 Task: Font style For heading Use Calibri Light with dark cyan 1 colour & Underline. font size for heading '20 Pt. 'Change the font style of data to Bookman old styleand font size to  16 Pt. Change the alignment of both headline & data to  Align center. In the sheet  analysisQuarterlySales_Report_2022
Action: Mouse moved to (103, 113)
Screenshot: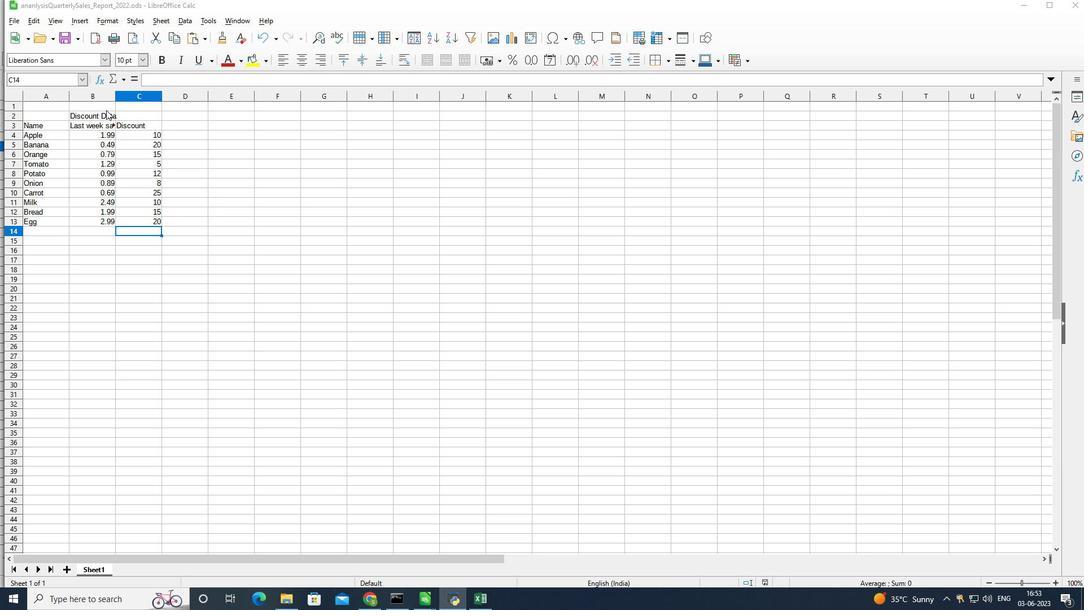 
Action: Mouse pressed left at (103, 113)
Screenshot: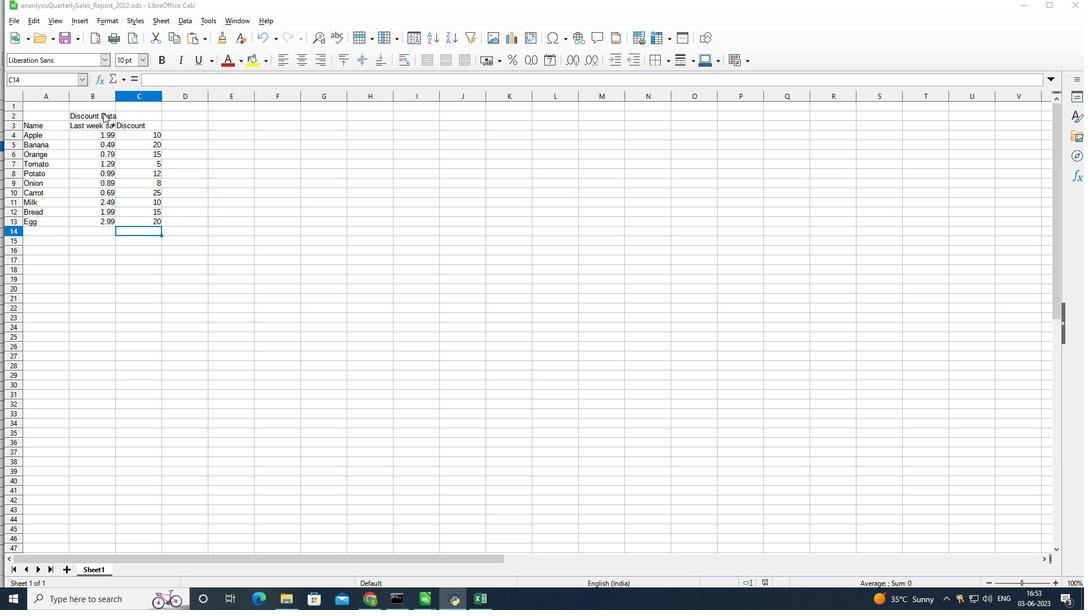 
Action: Mouse pressed left at (103, 113)
Screenshot: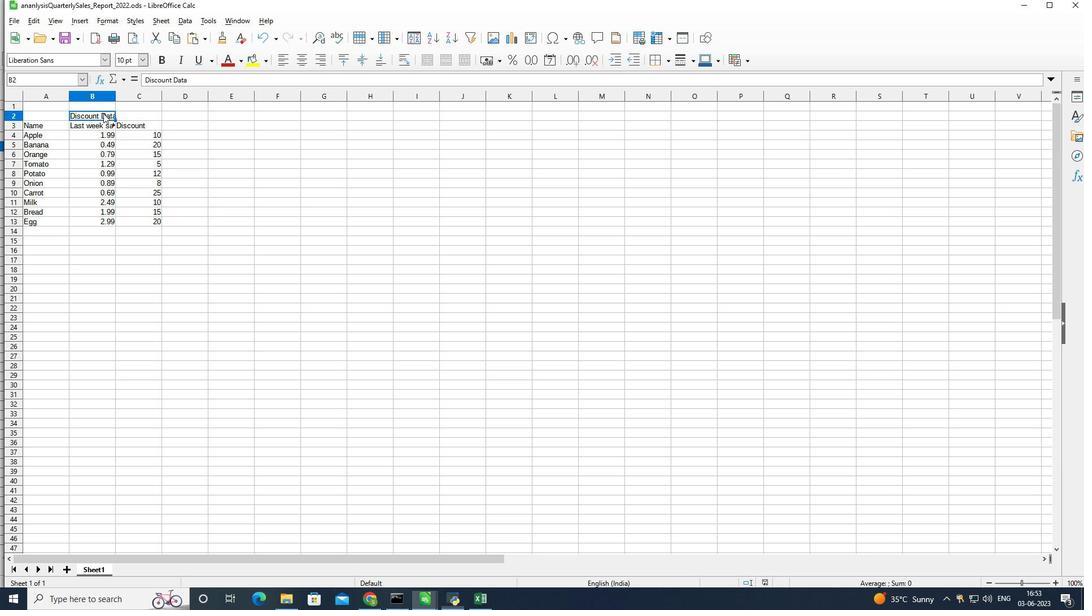 
Action: Mouse moved to (103, 114)
Screenshot: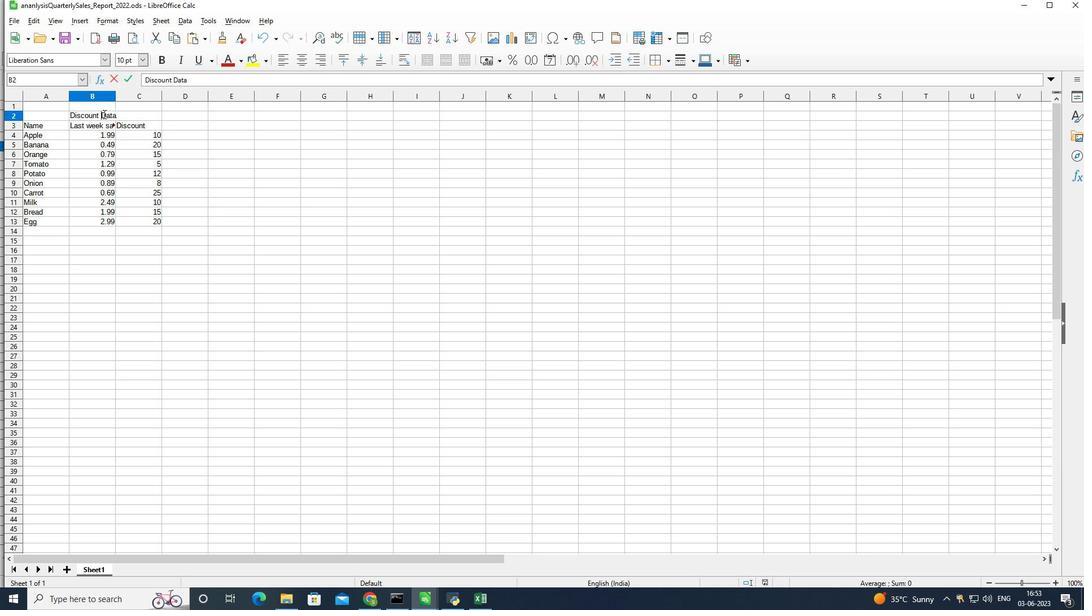 
Action: Mouse pressed left at (103, 114)
Screenshot: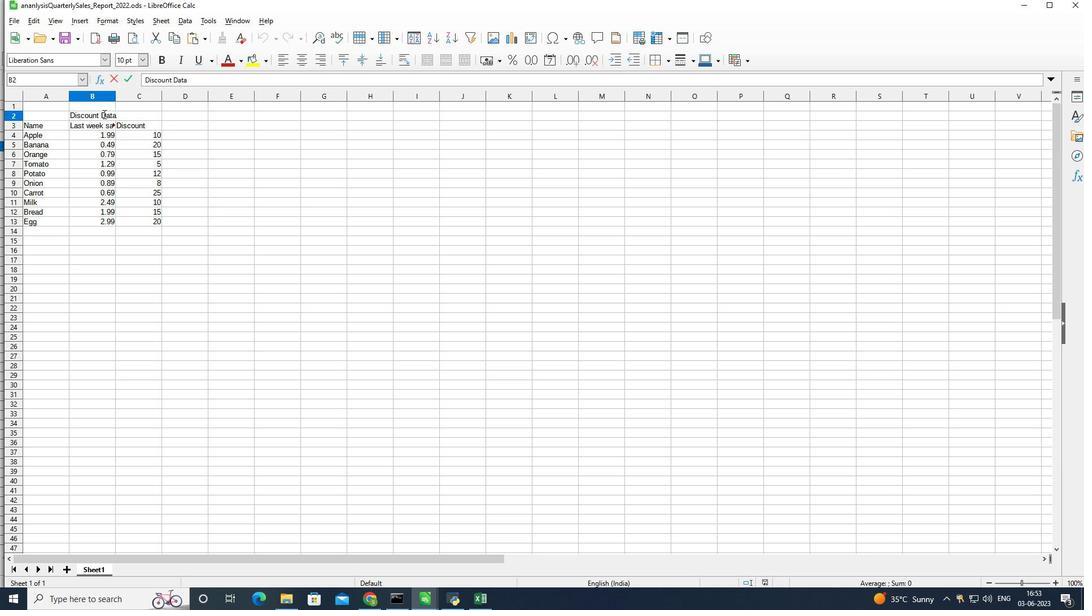 
Action: Mouse moved to (102, 115)
Screenshot: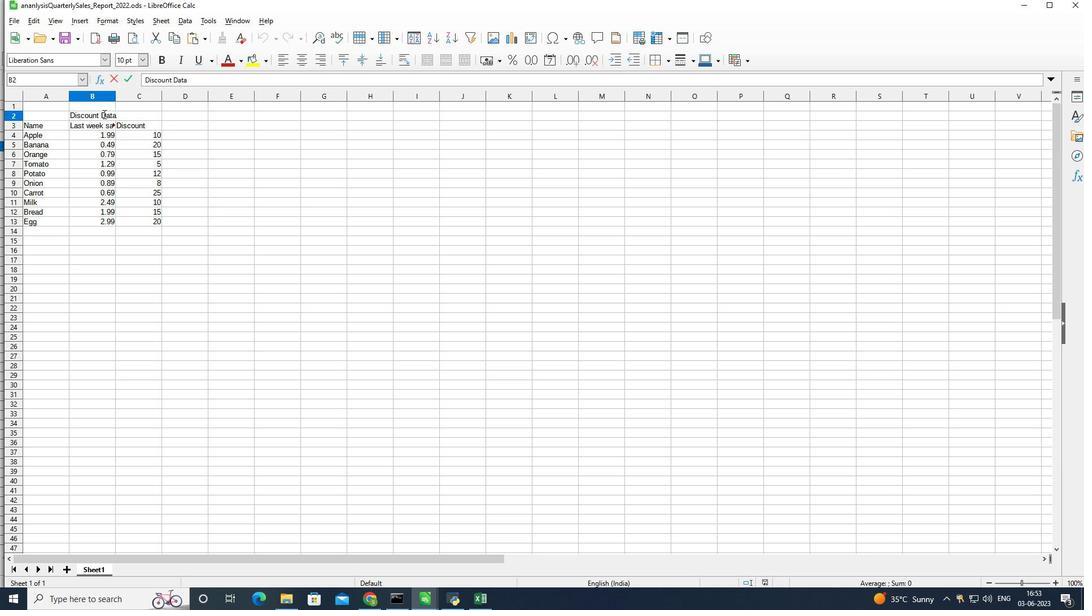 
Action: Mouse pressed left at (102, 115)
Screenshot: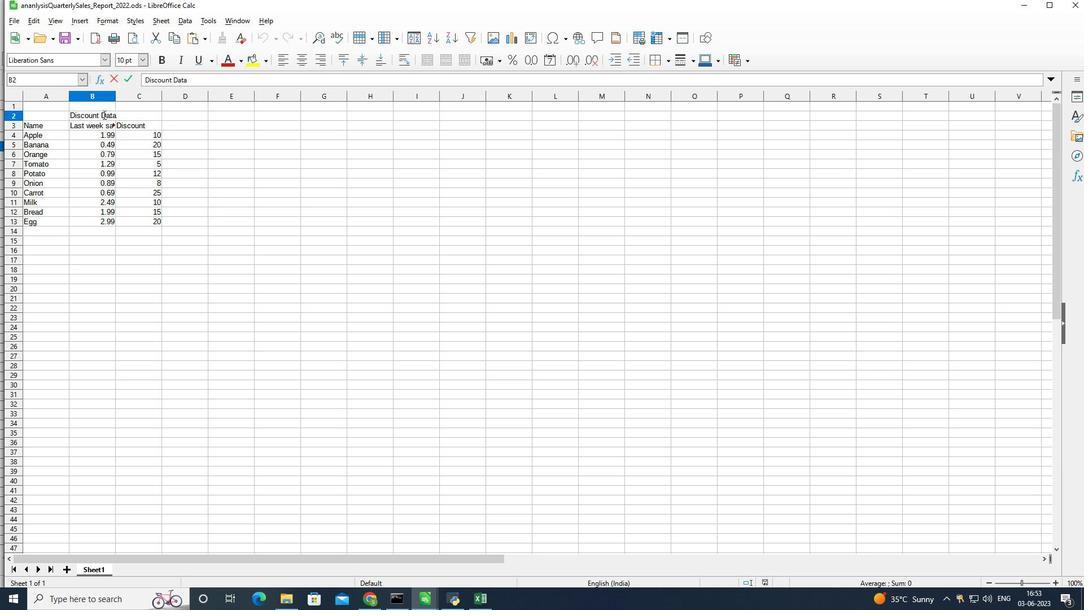 
Action: Mouse pressed left at (102, 115)
Screenshot: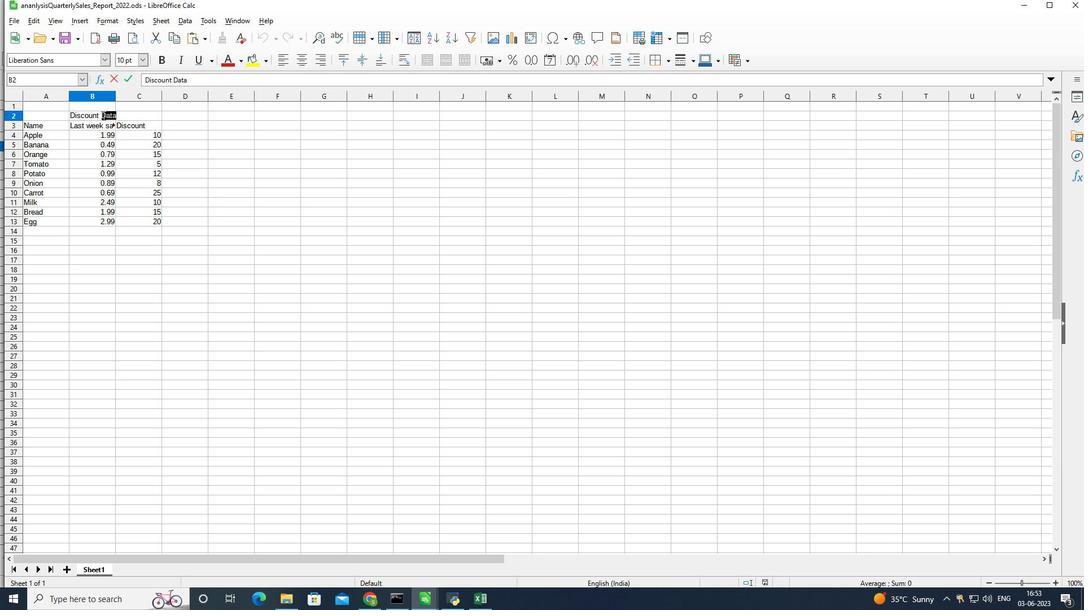 
Action: Mouse moved to (74, 57)
Screenshot: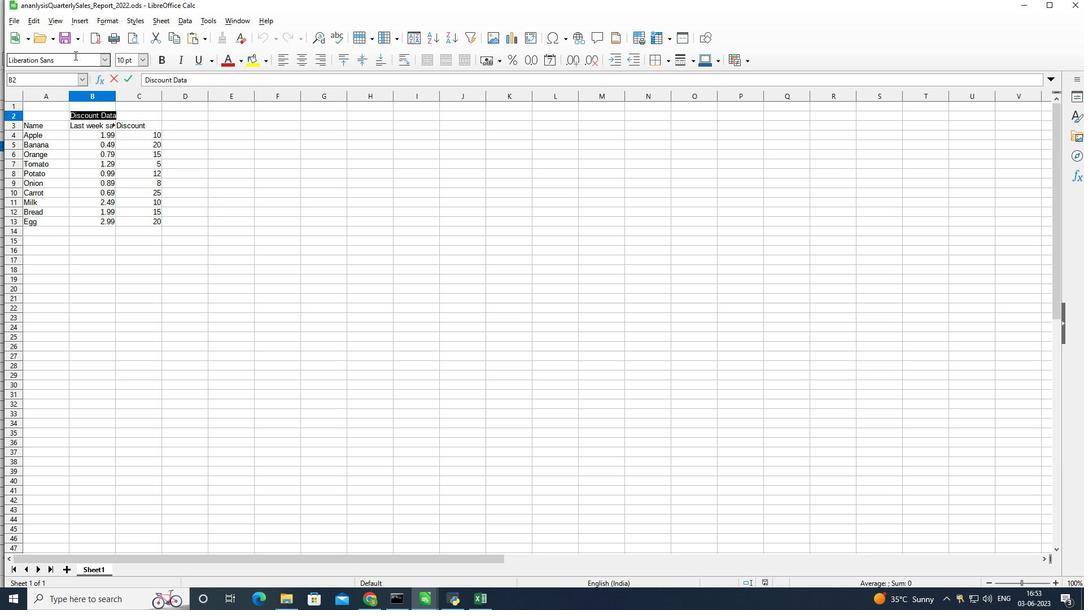 
Action: Mouse pressed left at (74, 57)
Screenshot: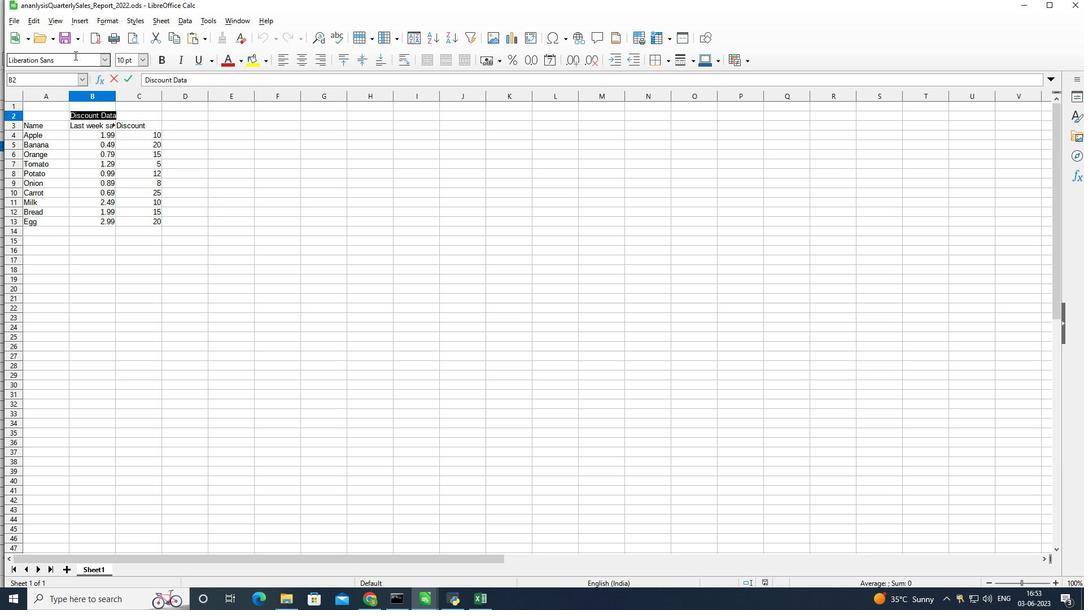 
Action: Mouse moved to (75, 63)
Screenshot: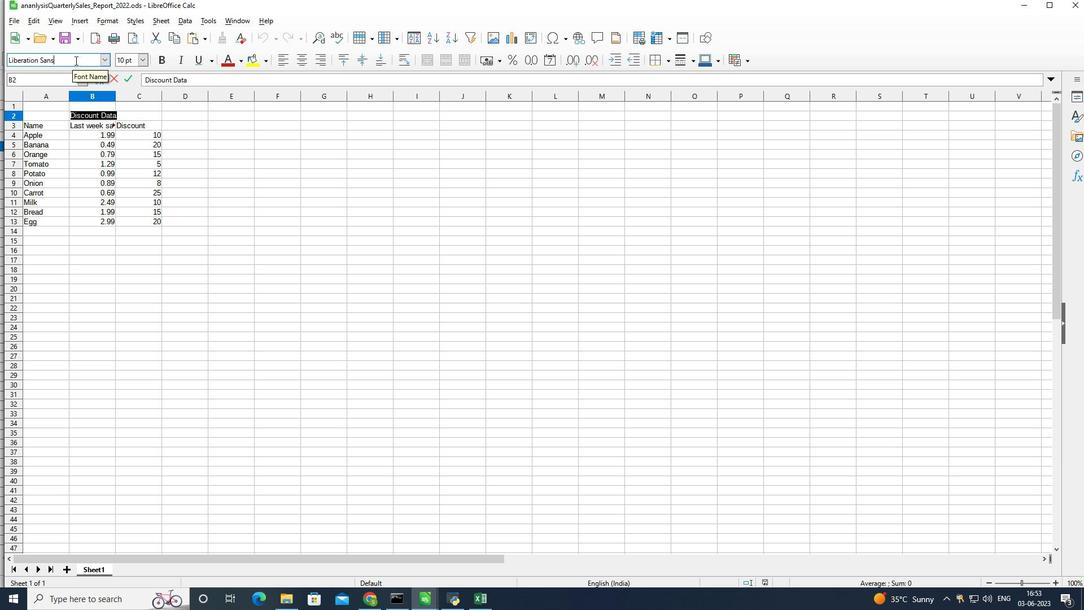 
Action: Key pressed <Key.backspace><Key.backspace><Key.backspace><Key.backspace><Key.backspace><Key.backspace><Key.backspace><Key.backspace><Key.backspace><Key.backspace><Key.backspace><Key.backspace><Key.backspace><Key.backspace><Key.backspace><Key.backspace><Key.shift>Calibri<Key.space><Key.shift>light<Key.enter>
Screenshot: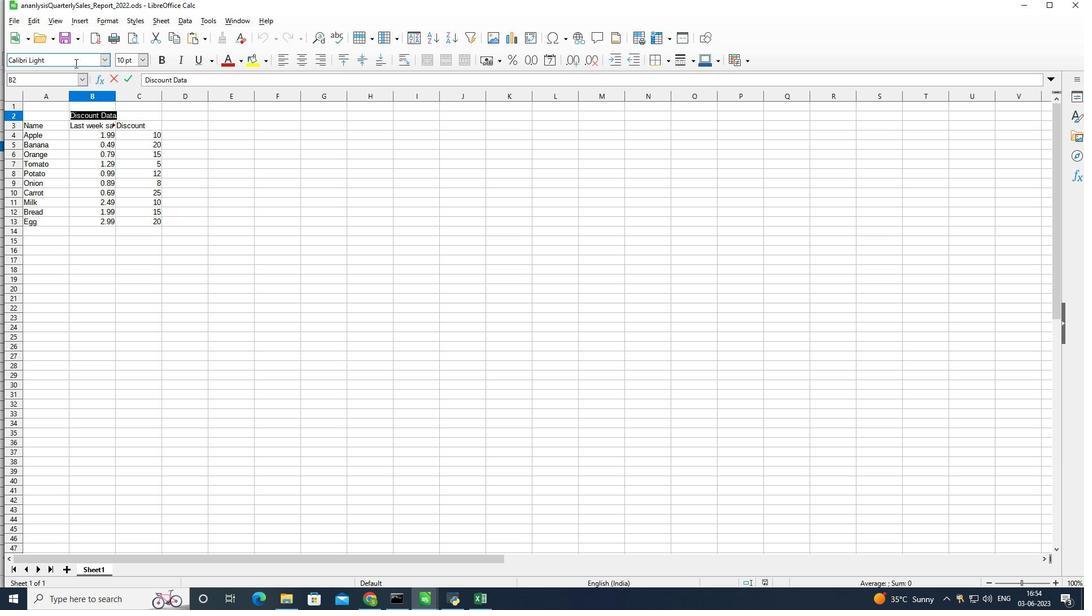 
Action: Mouse moved to (237, 63)
Screenshot: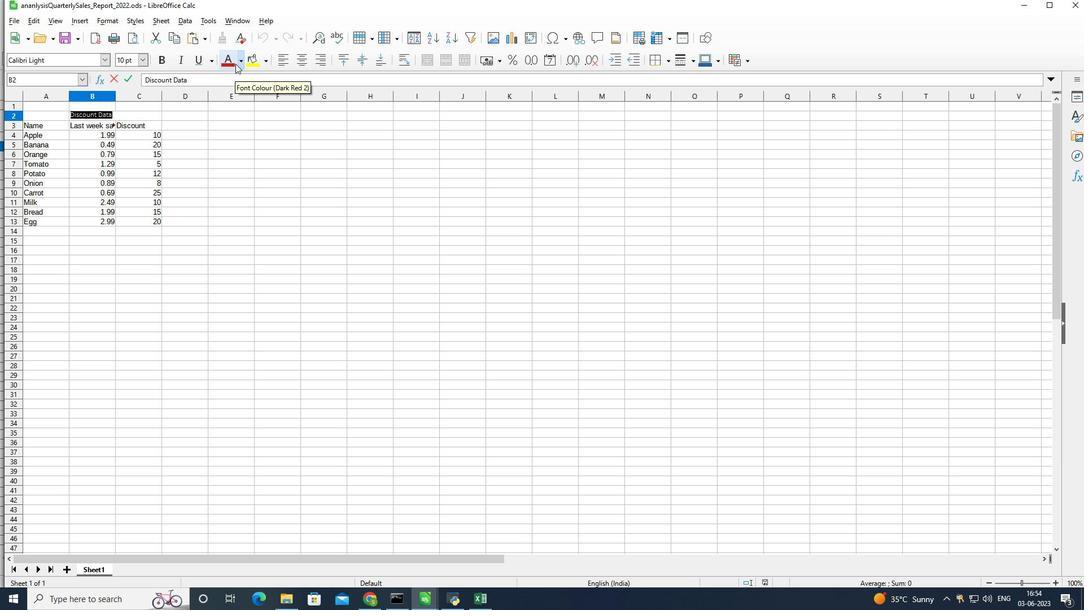 
Action: Mouse pressed left at (237, 63)
Screenshot: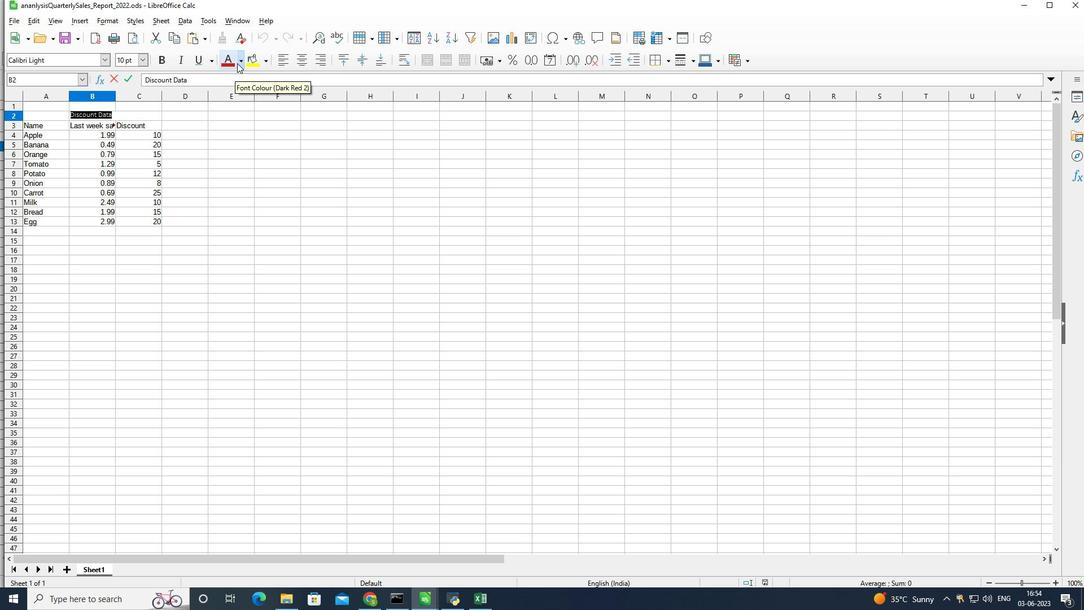 
Action: Mouse moved to (234, 59)
Screenshot: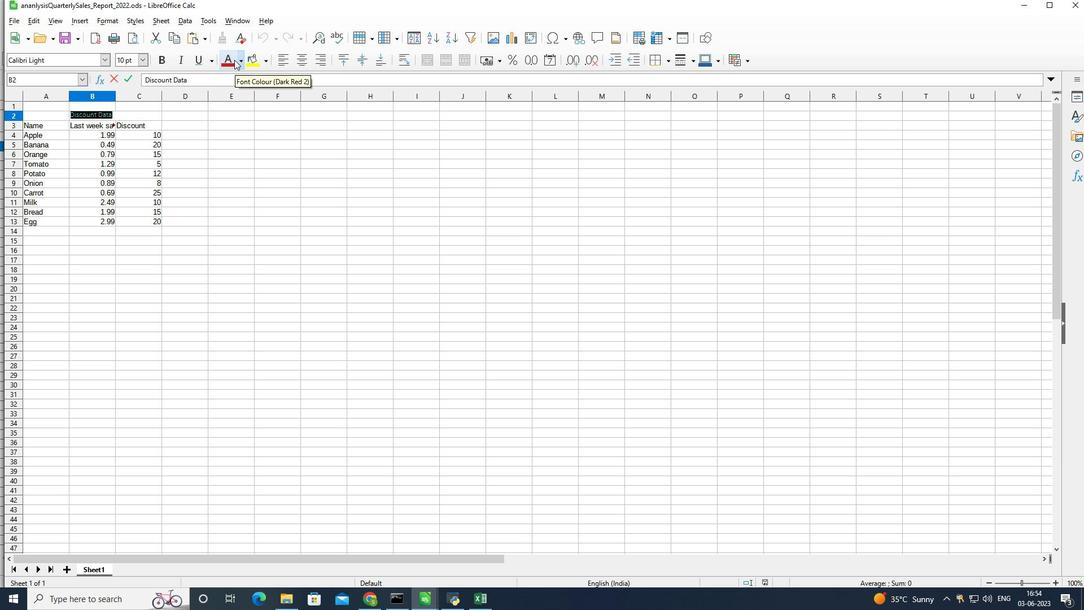 
Action: Mouse pressed left at (234, 59)
Screenshot: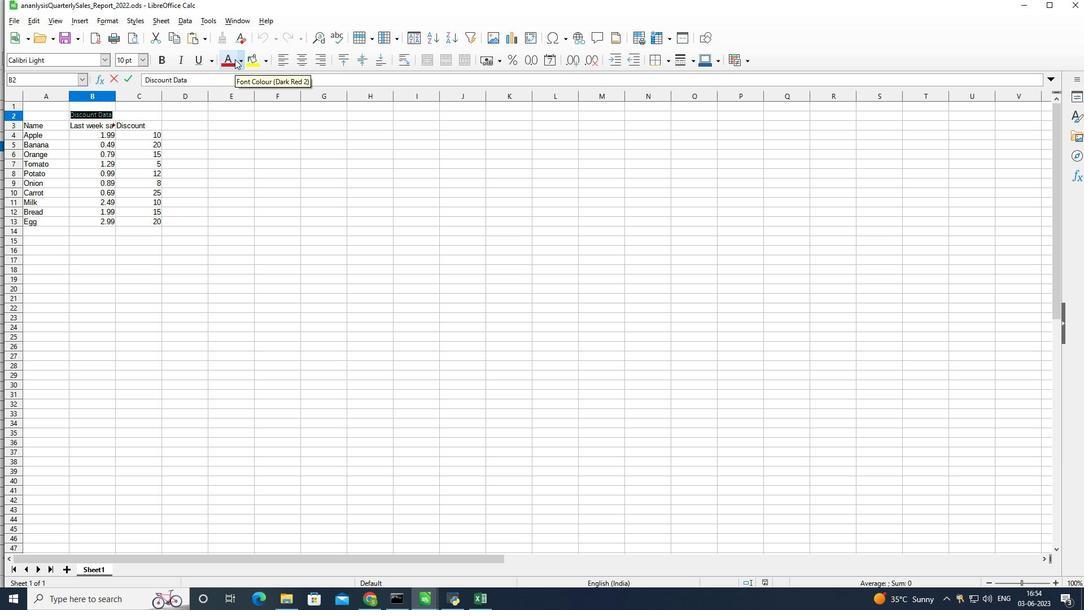 
Action: Mouse moved to (268, 267)
Screenshot: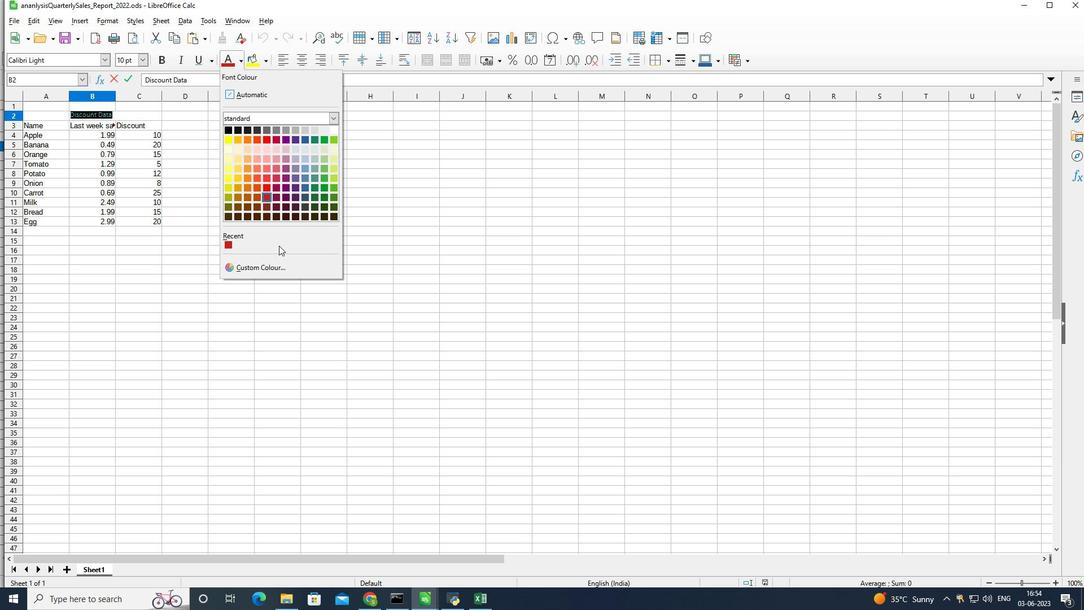 
Action: Mouse pressed left at (268, 267)
Screenshot: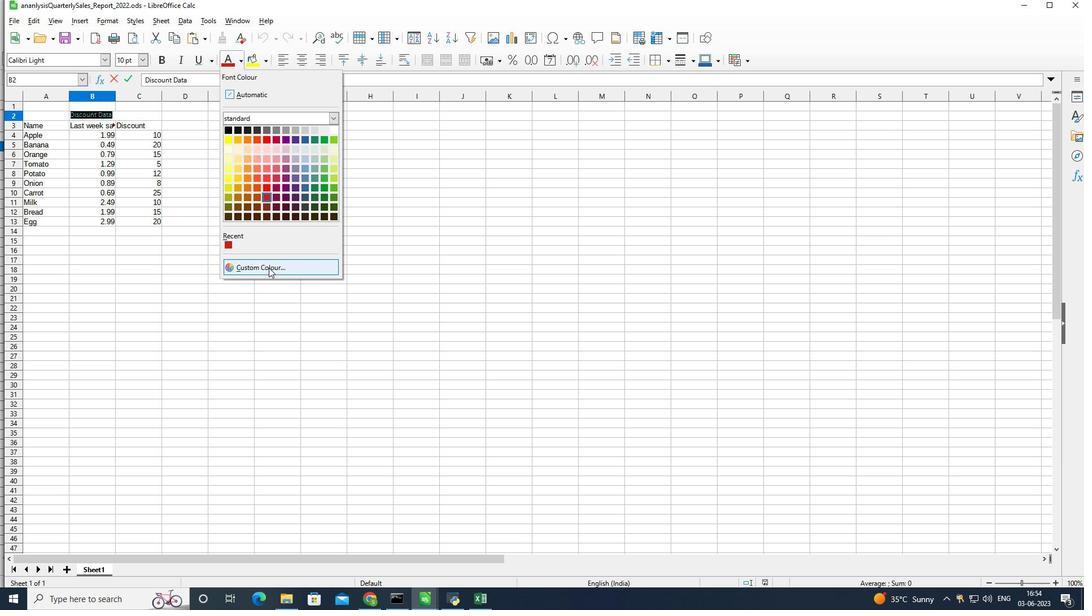 
Action: Mouse moved to (586, 340)
Screenshot: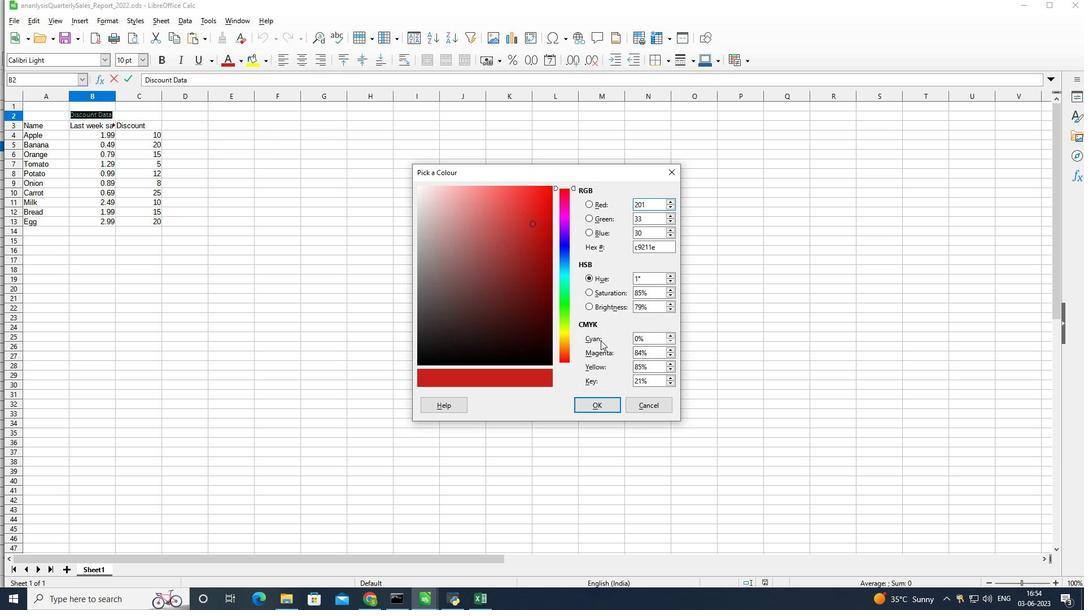 
Action: Mouse pressed left at (586, 340)
Screenshot: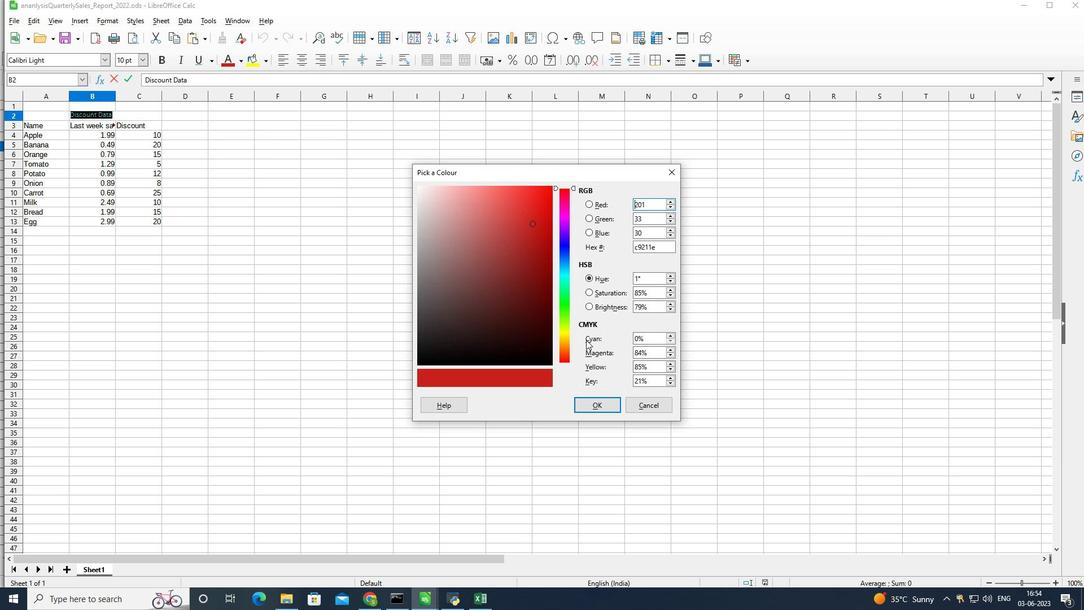 
Action: Mouse moved to (598, 336)
Screenshot: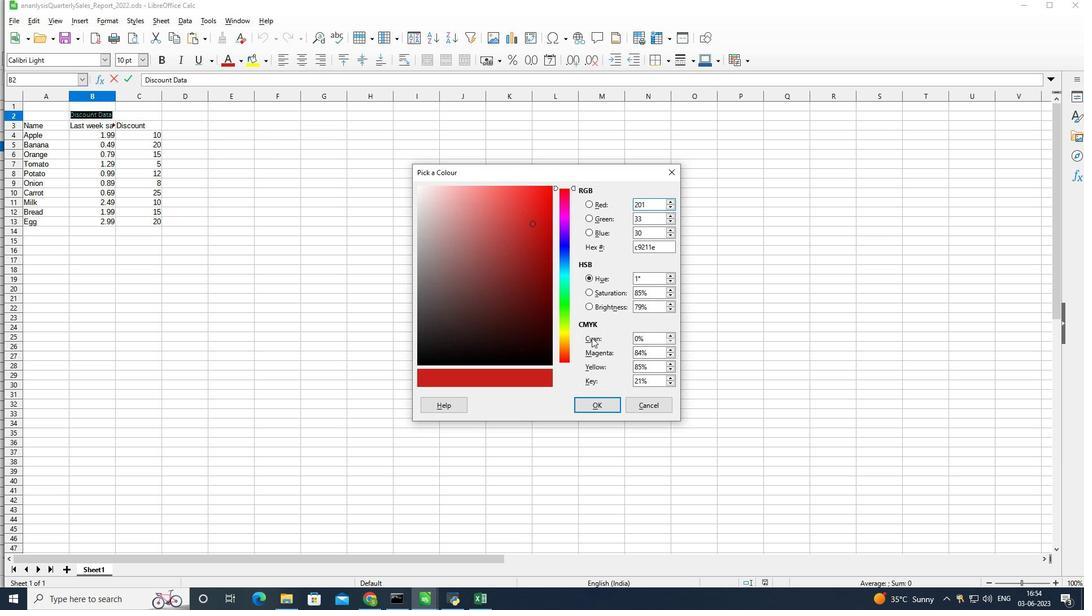
Action: Mouse pressed left at (598, 336)
Screenshot: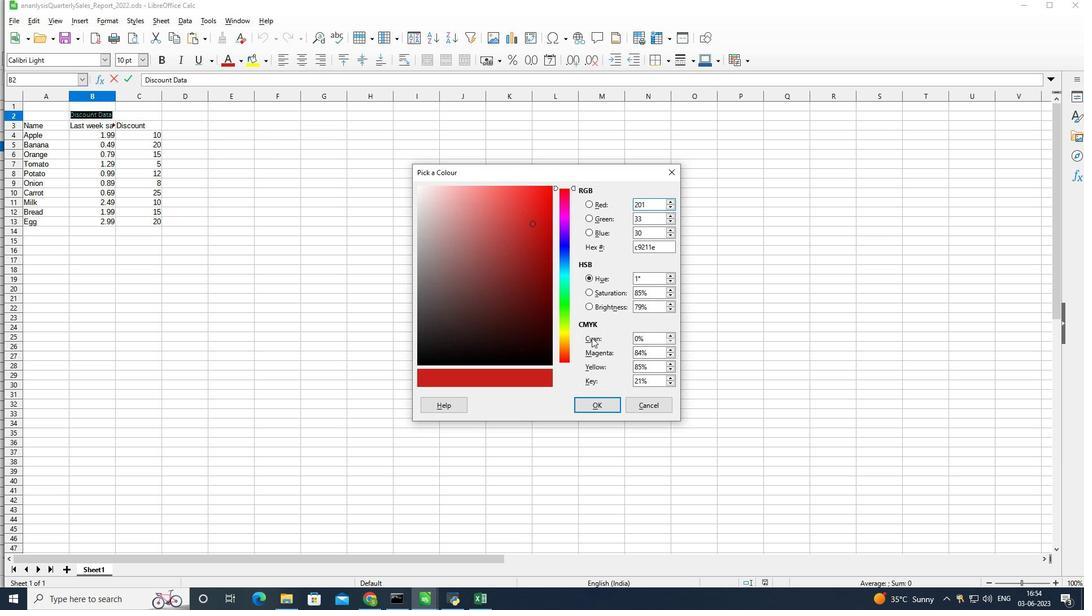 
Action: Mouse moved to (662, 339)
Screenshot: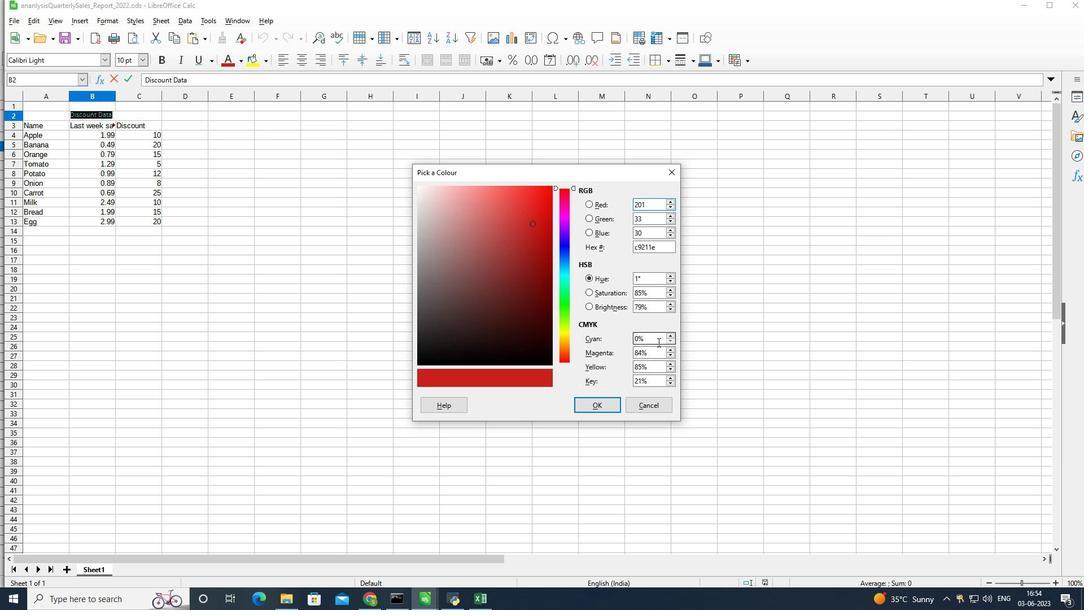 
Action: Mouse pressed left at (662, 339)
Screenshot: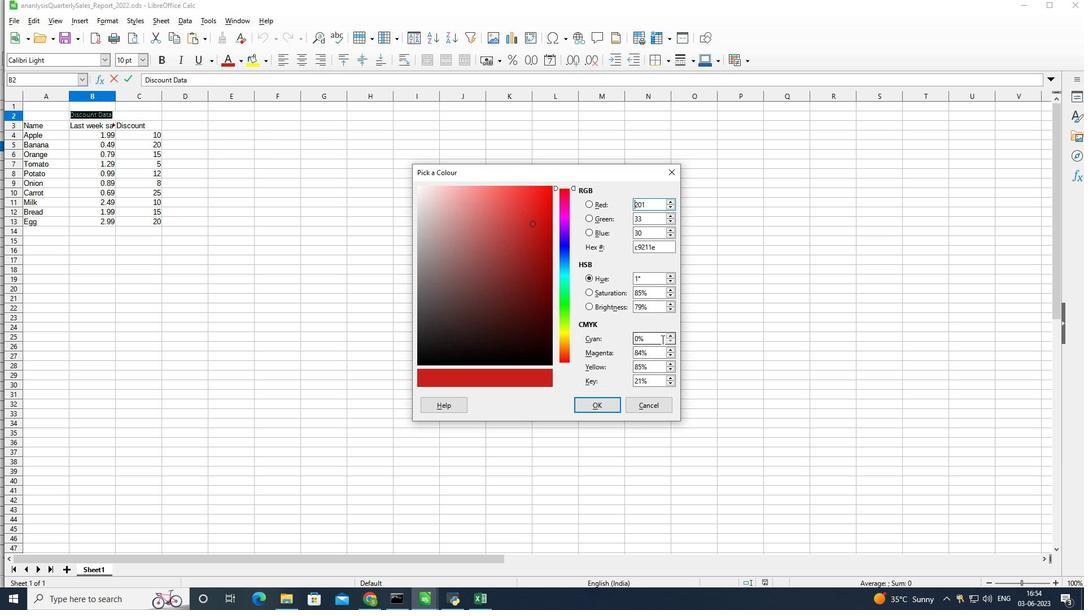 
Action: Mouse moved to (588, 239)
Screenshot: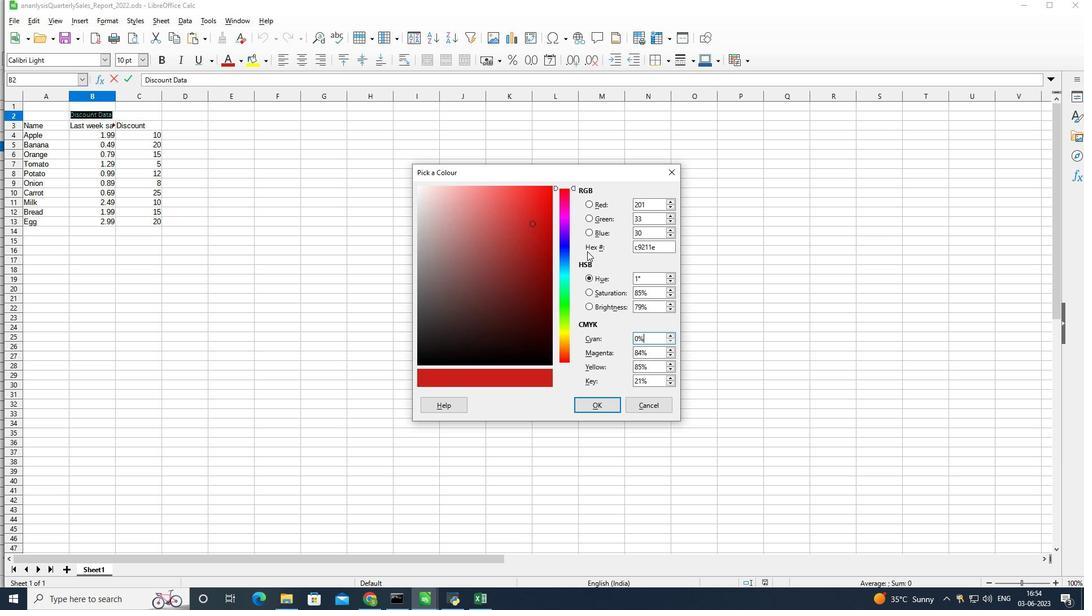 
Action: Mouse scrolled (588, 238) with delta (0, 0)
Screenshot: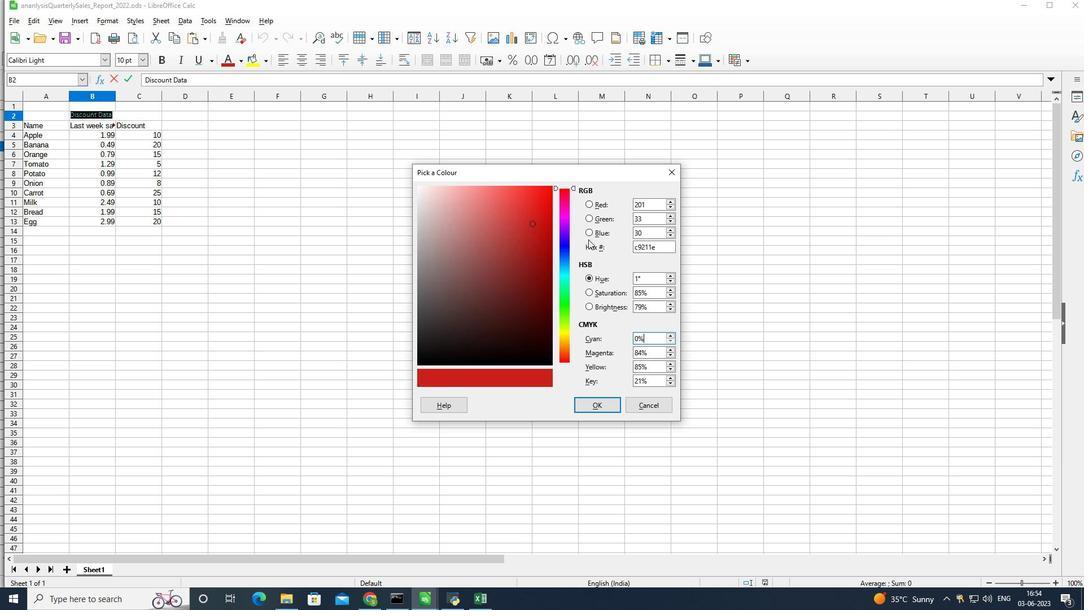 
Action: Mouse moved to (588, 238)
Screenshot: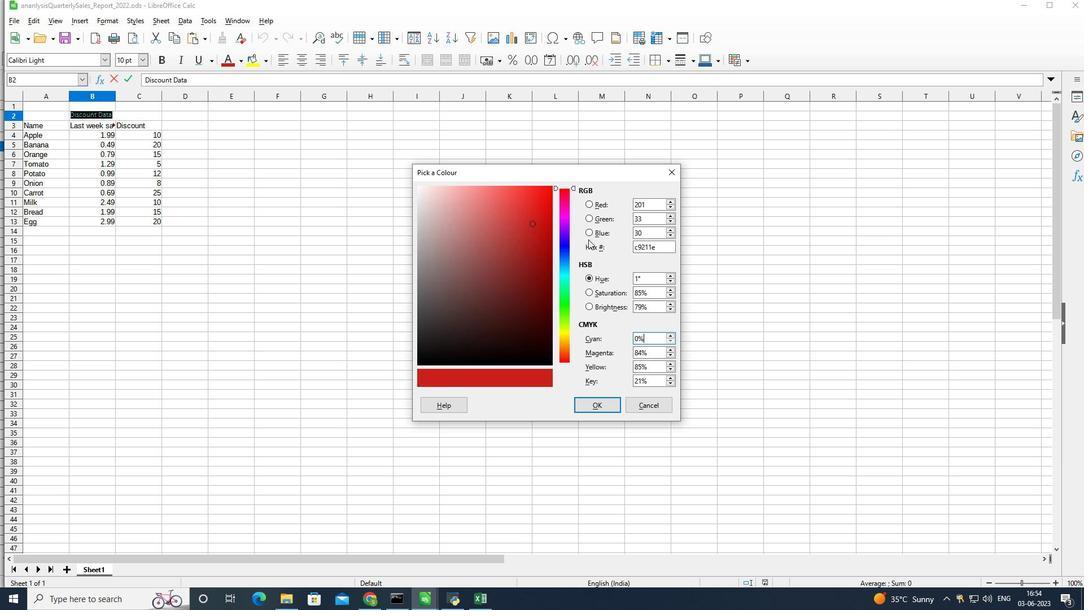 
Action: Mouse scrolled (588, 238) with delta (0, 0)
Screenshot: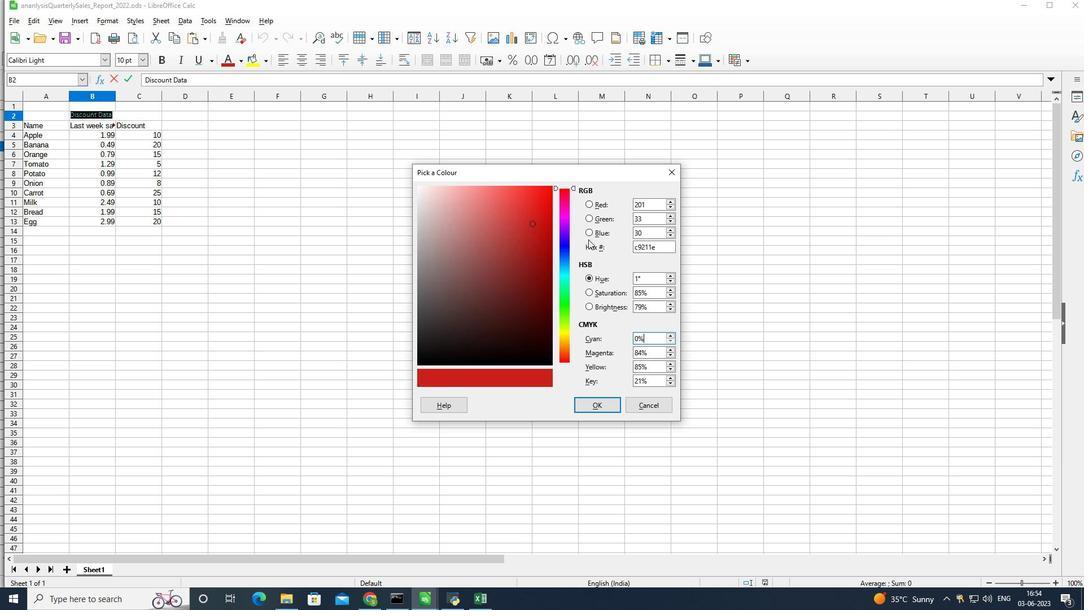 
Action: Mouse moved to (223, 59)
Screenshot: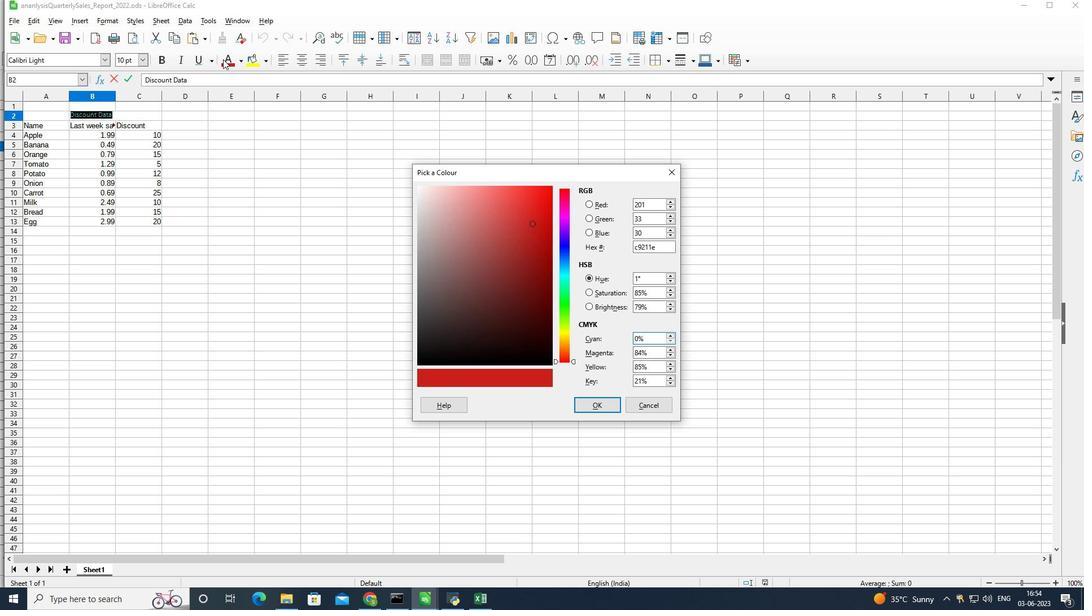 
Action: Mouse pressed left at (223, 59)
Screenshot: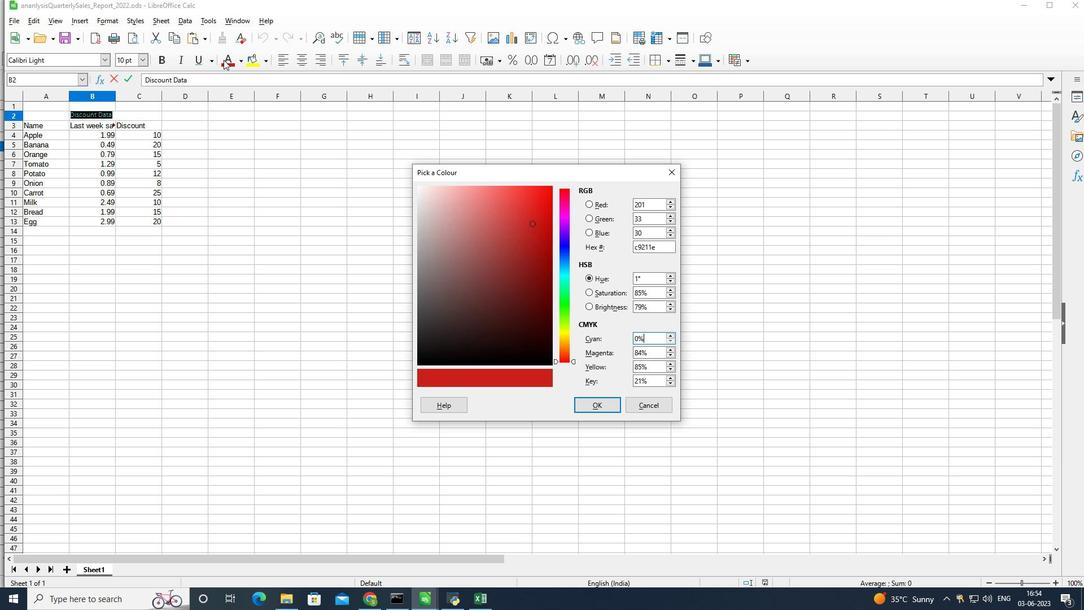 
Action: Mouse moved to (225, 60)
Screenshot: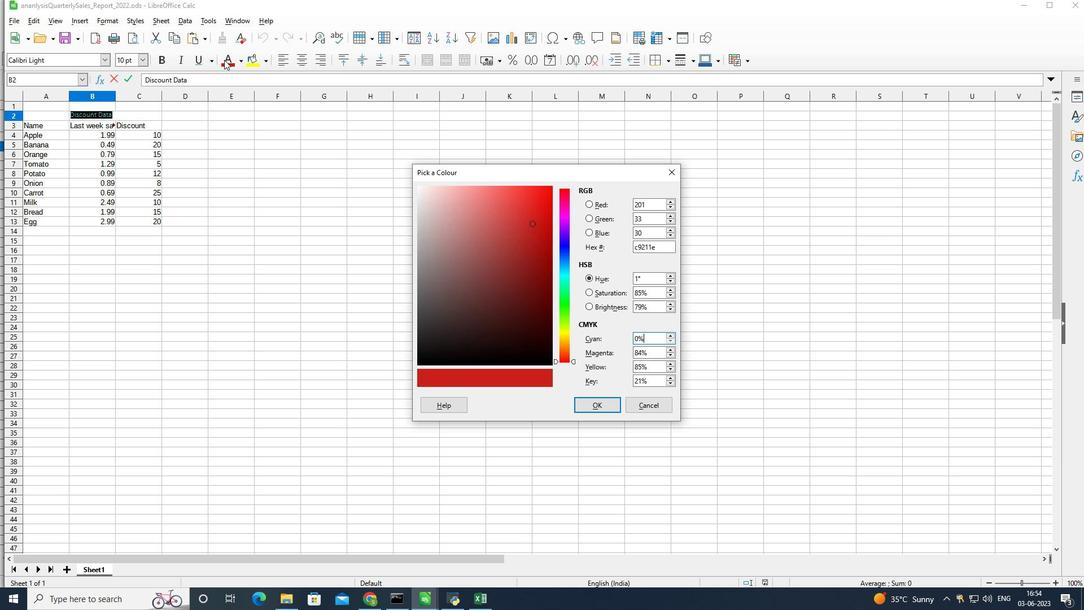 
Action: Mouse pressed left at (225, 60)
Screenshot: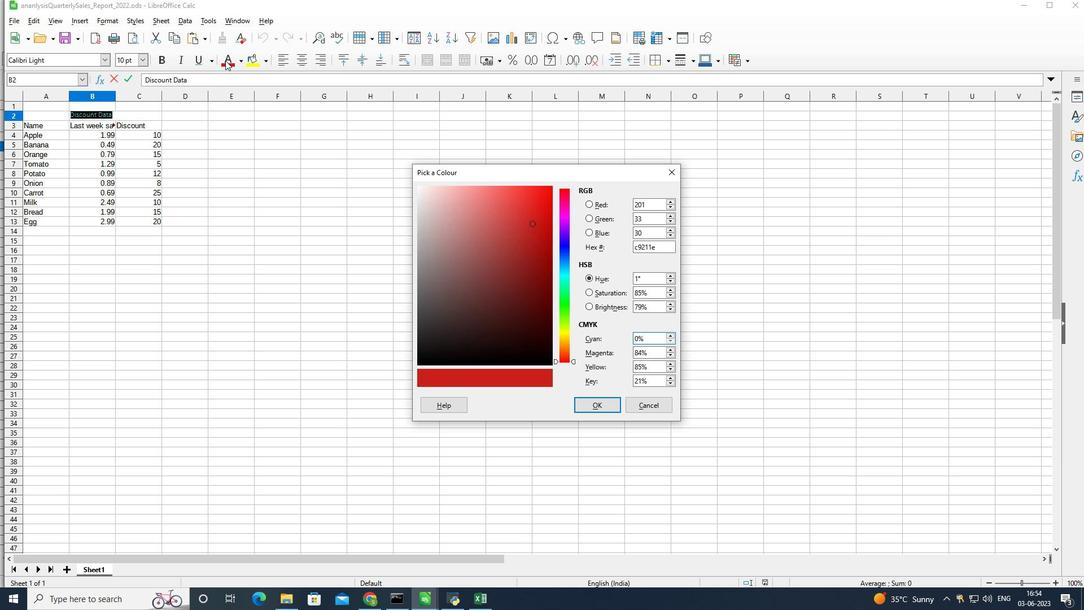 
Action: Mouse moved to (240, 63)
Screenshot: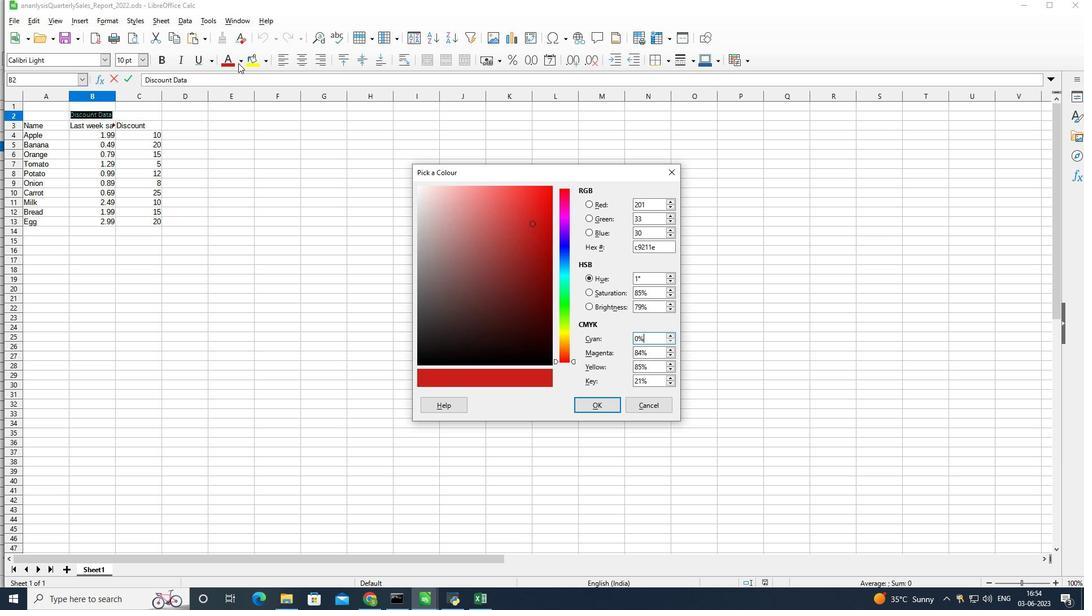 
Action: Mouse pressed left at (240, 63)
Screenshot: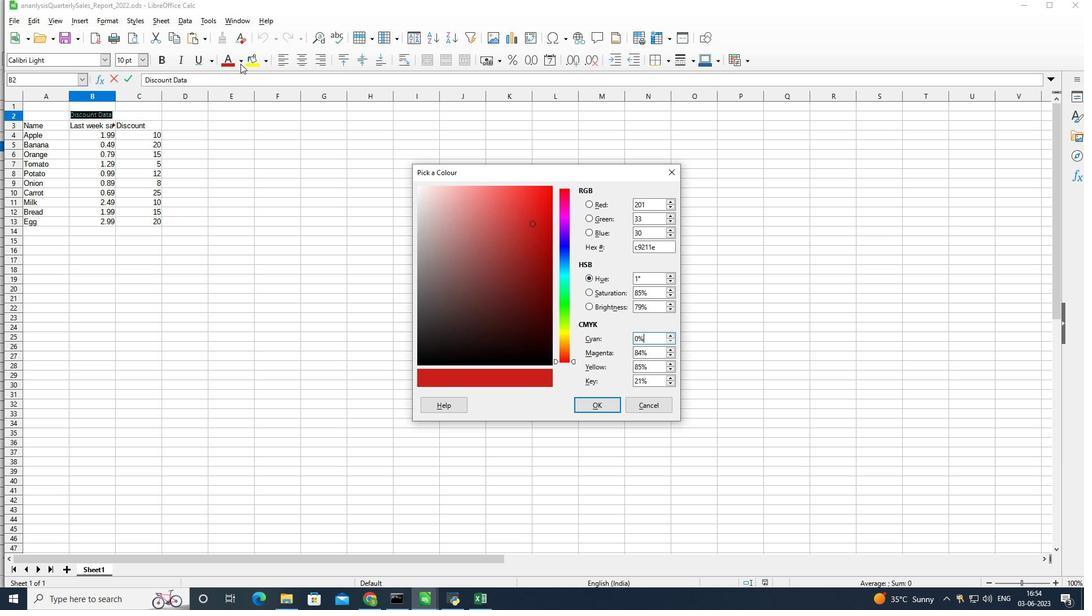
Action: Mouse moved to (607, 336)
Screenshot: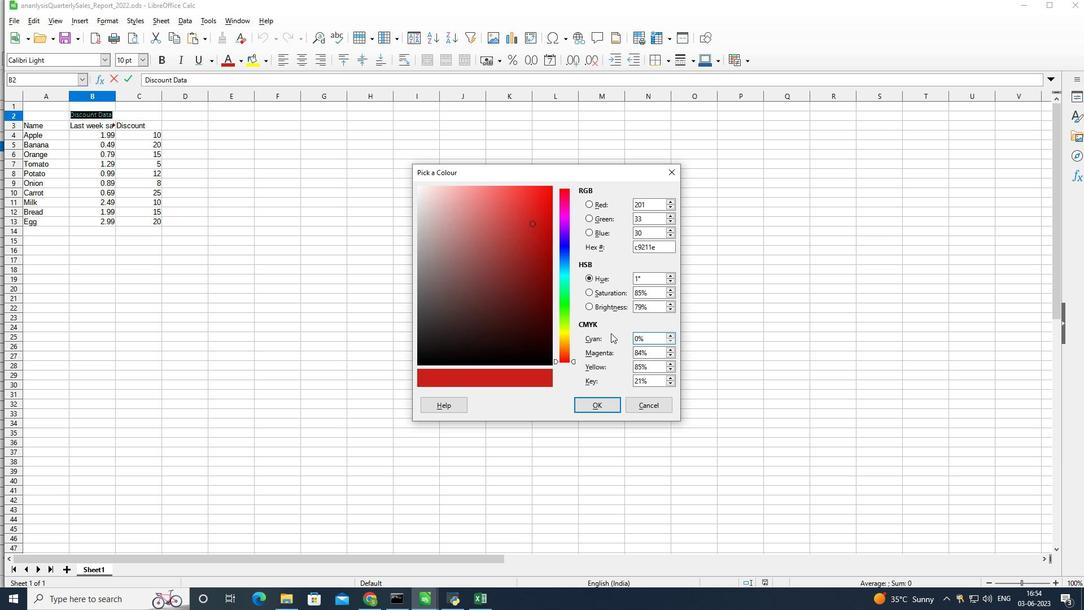 
Action: Mouse pressed left at (607, 336)
Screenshot: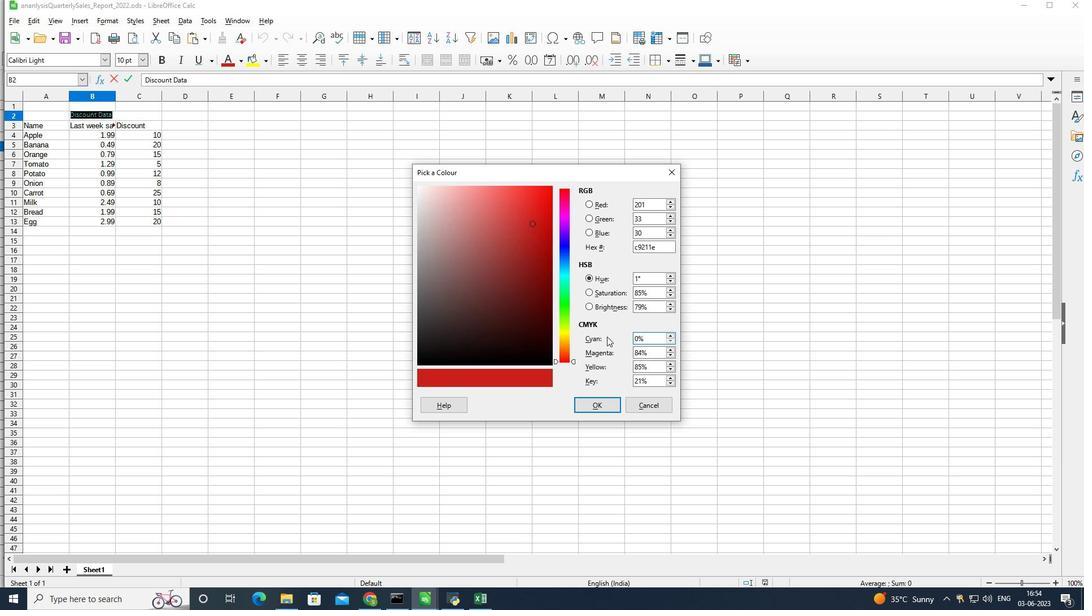
Action: Mouse moved to (658, 334)
Screenshot: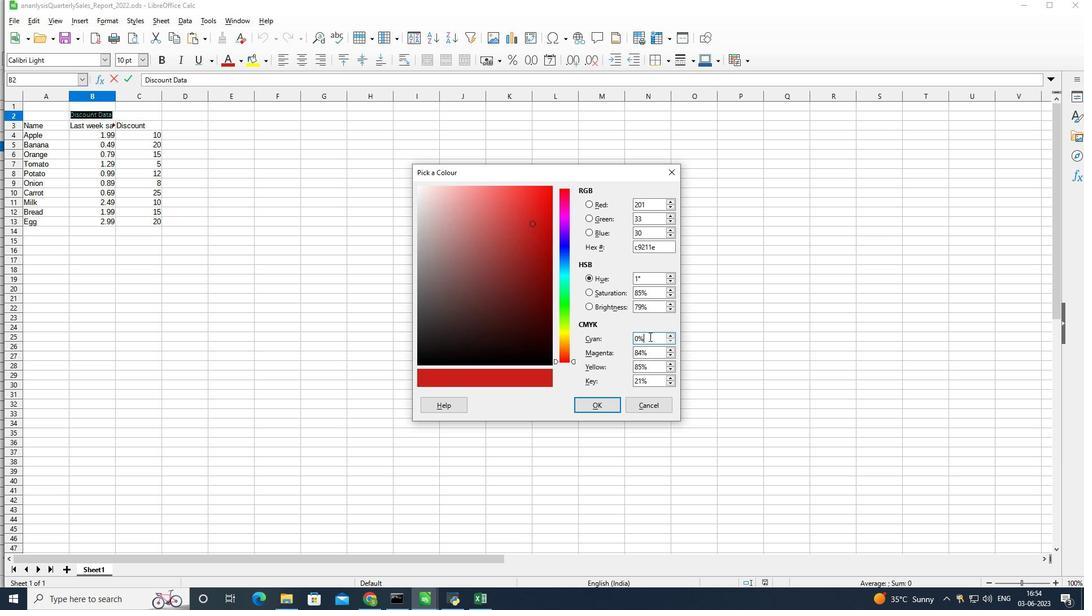 
Action: Mouse pressed left at (658, 334)
Screenshot: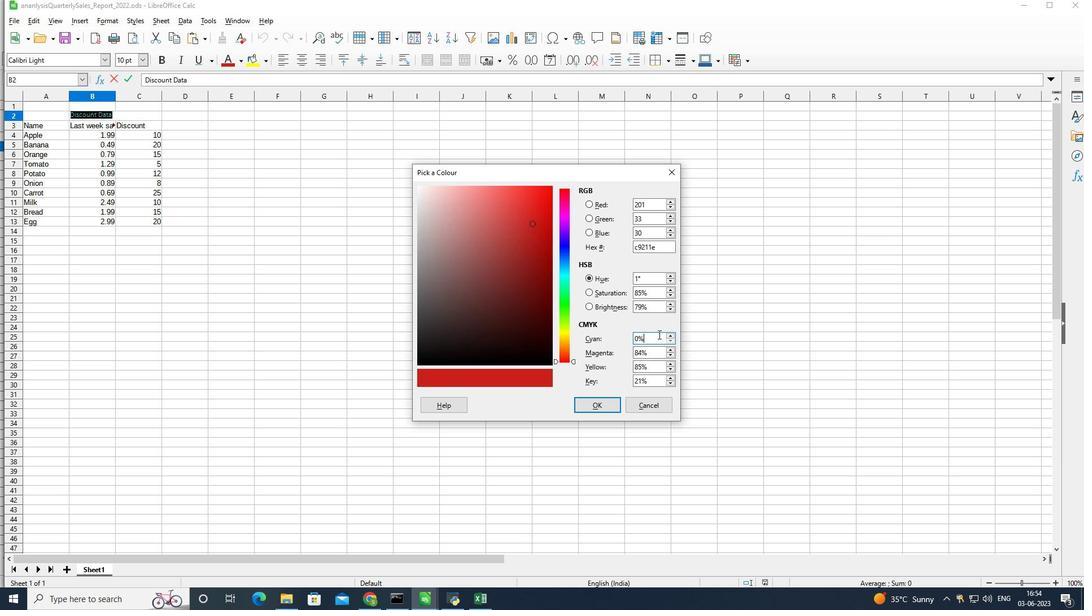 
Action: Mouse moved to (669, 339)
Screenshot: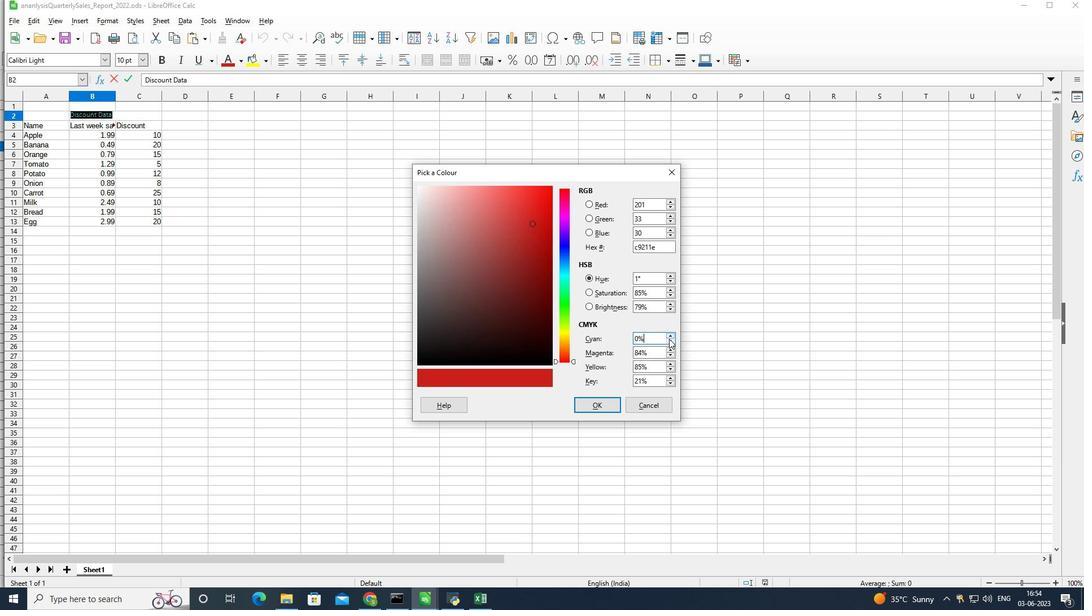 
Action: Mouse pressed left at (669, 339)
Screenshot: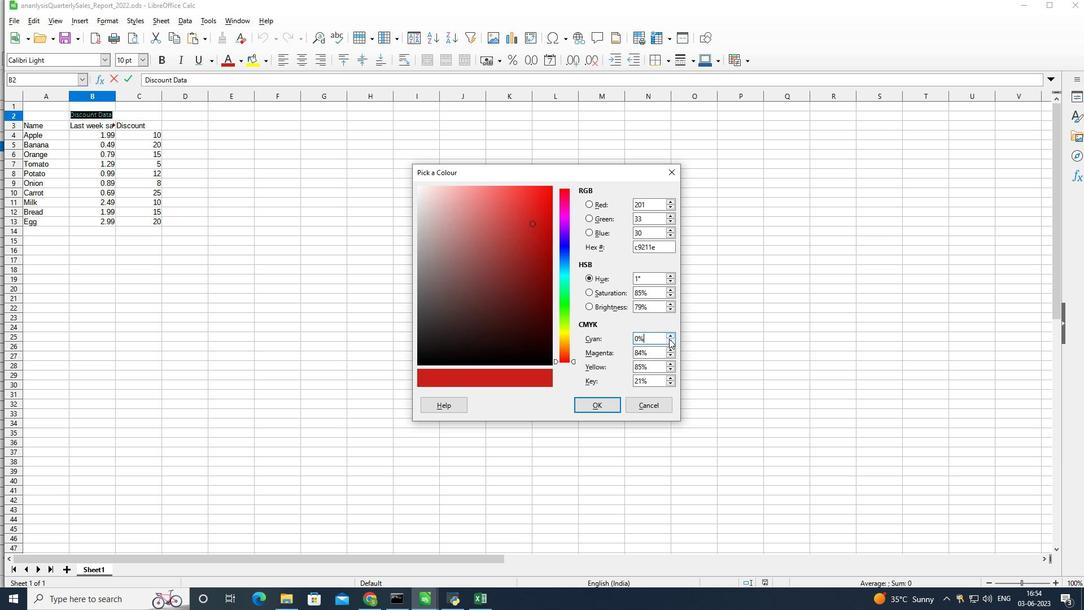 
Action: Mouse moved to (669, 340)
Screenshot: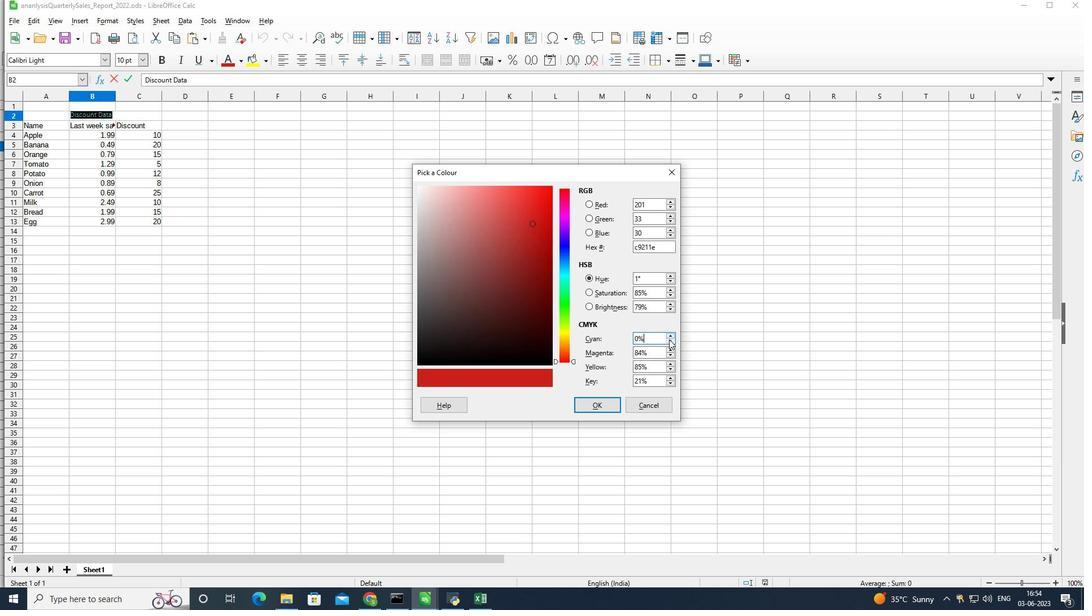 
Action: Mouse pressed left at (669, 340)
Screenshot: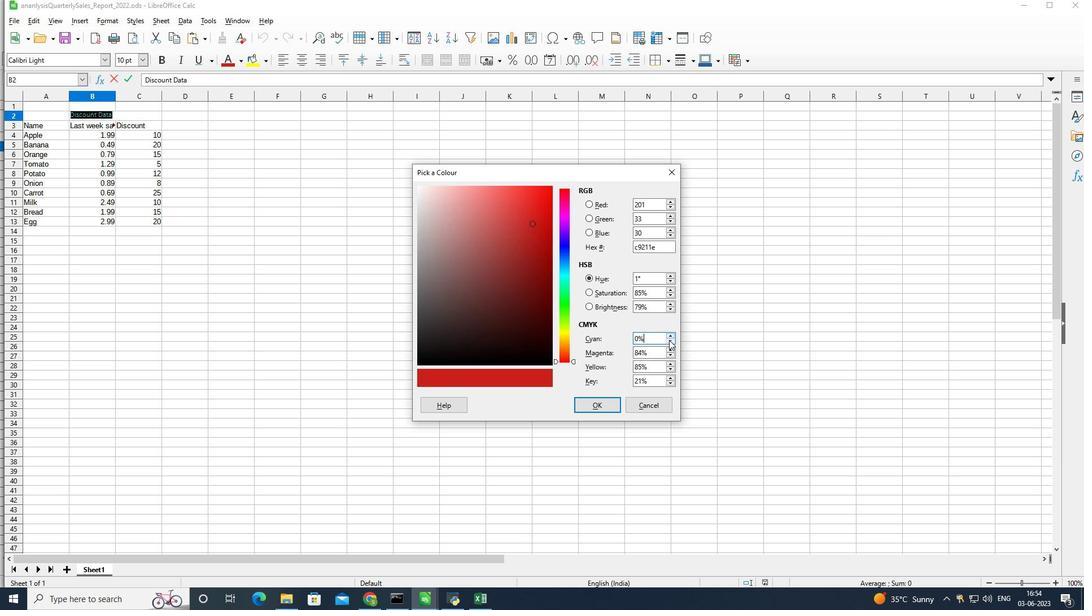 
Action: Mouse pressed left at (669, 340)
Screenshot: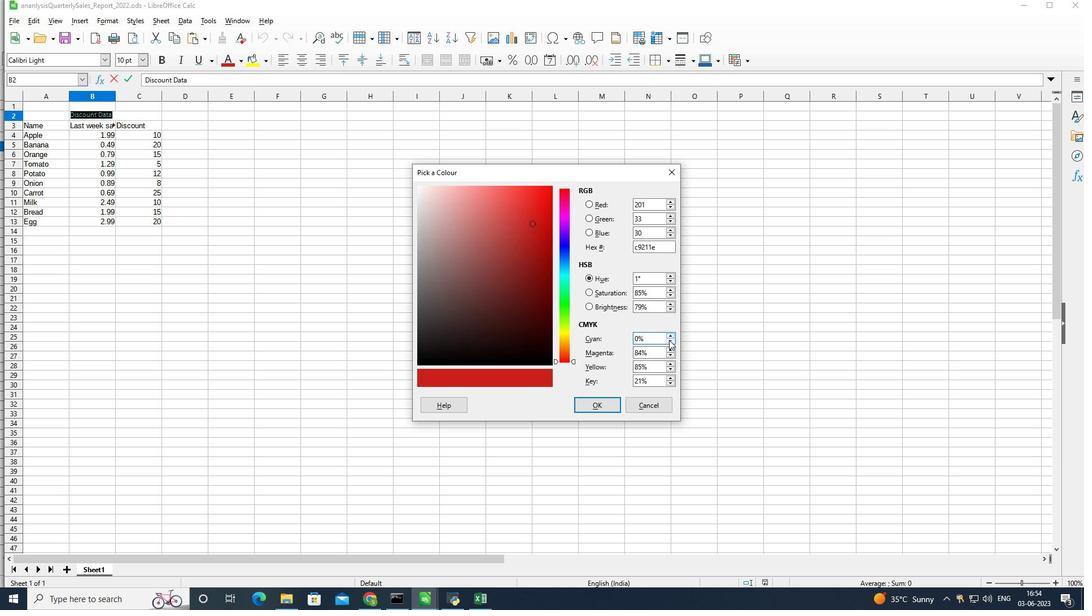 
Action: Mouse moved to (663, 340)
Screenshot: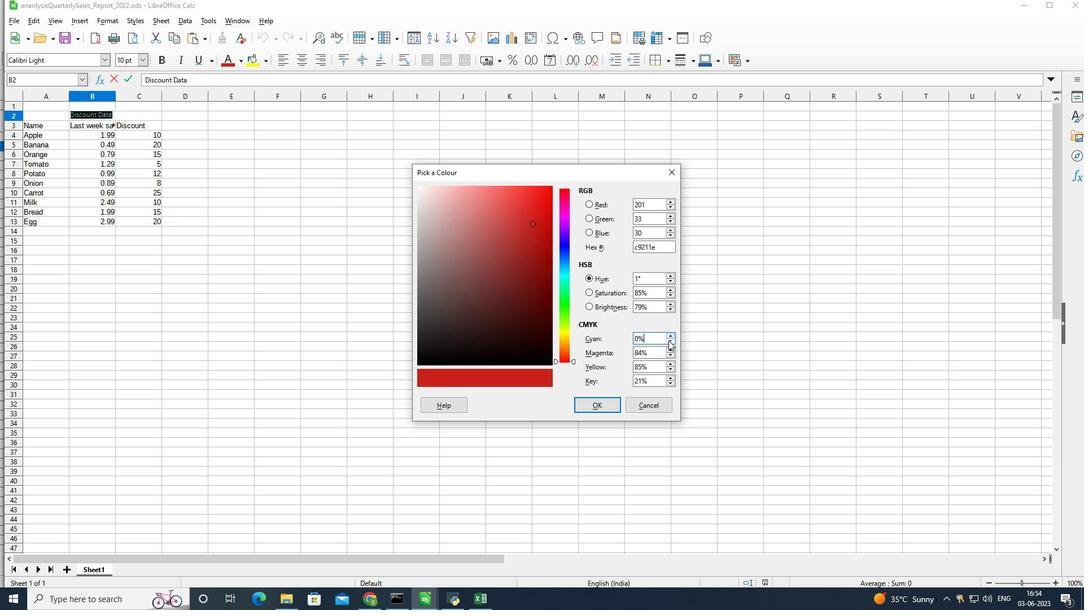 
Action: Mouse pressed left at (663, 340)
Screenshot: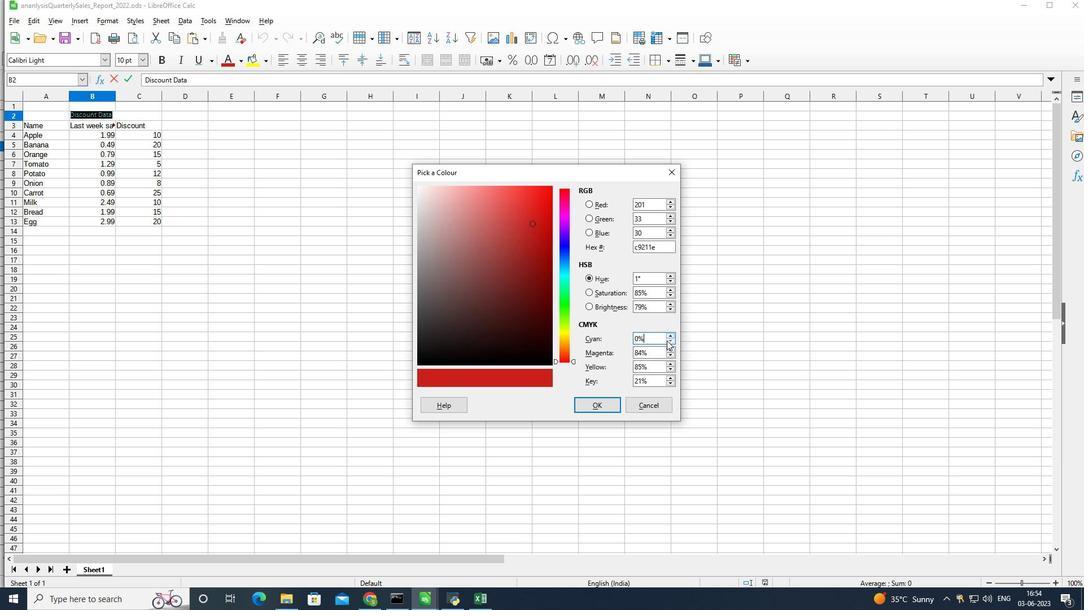
Action: Mouse moved to (670, 340)
Screenshot: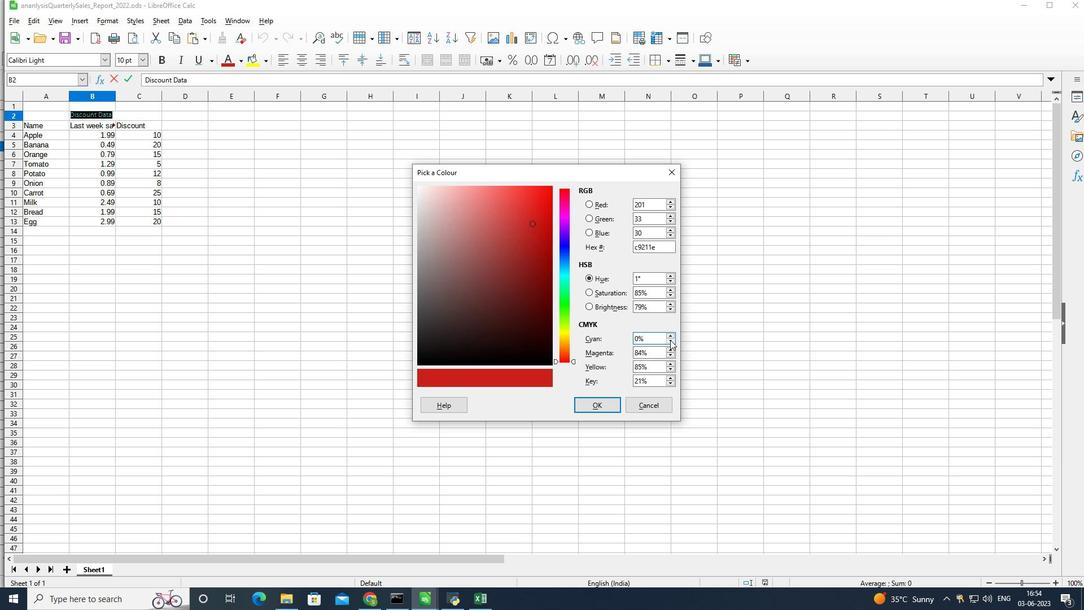 
Action: Mouse pressed left at (670, 340)
Screenshot: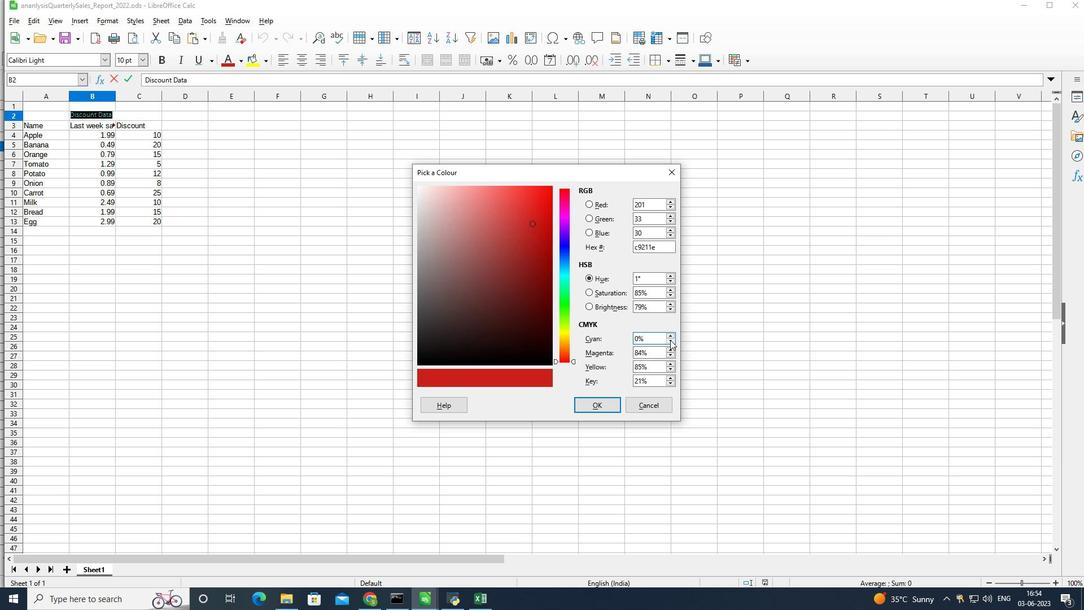 
Action: Mouse moved to (670, 341)
Screenshot: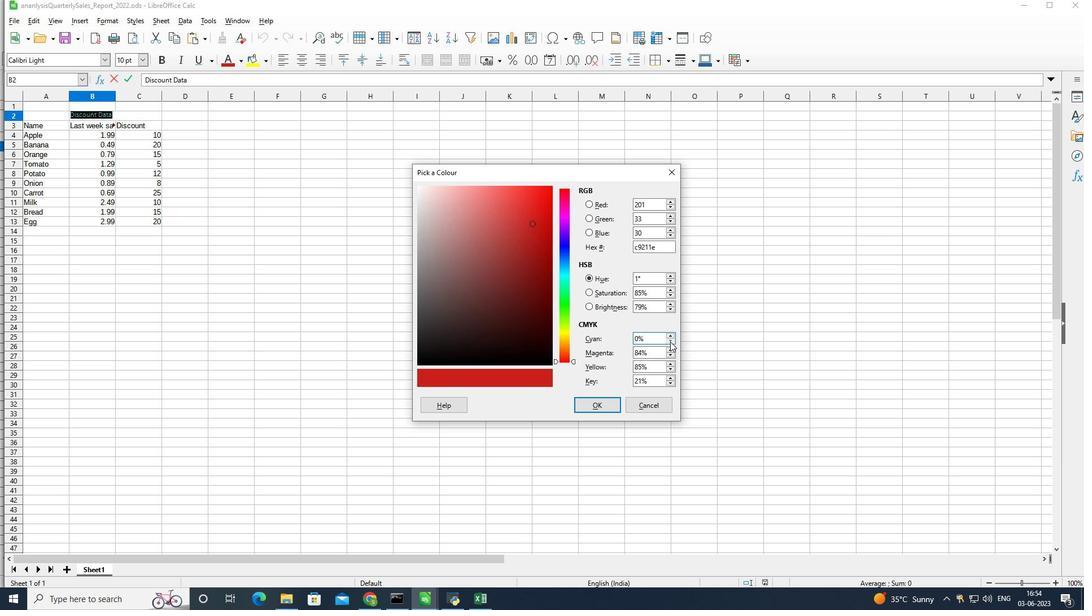 
Action: Mouse pressed left at (670, 341)
Screenshot: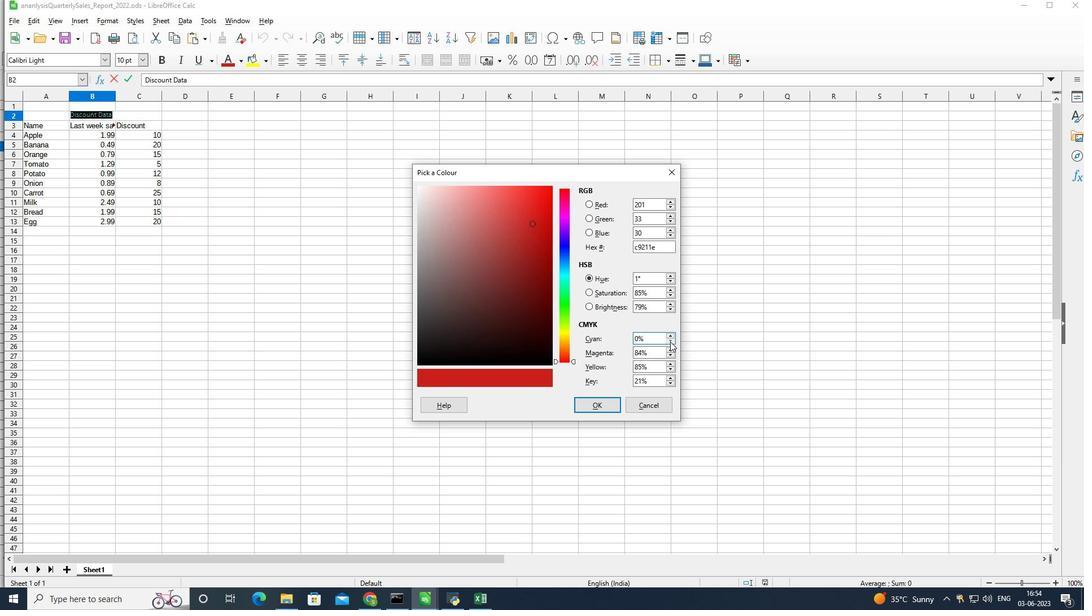 
Action: Mouse moved to (668, 340)
Screenshot: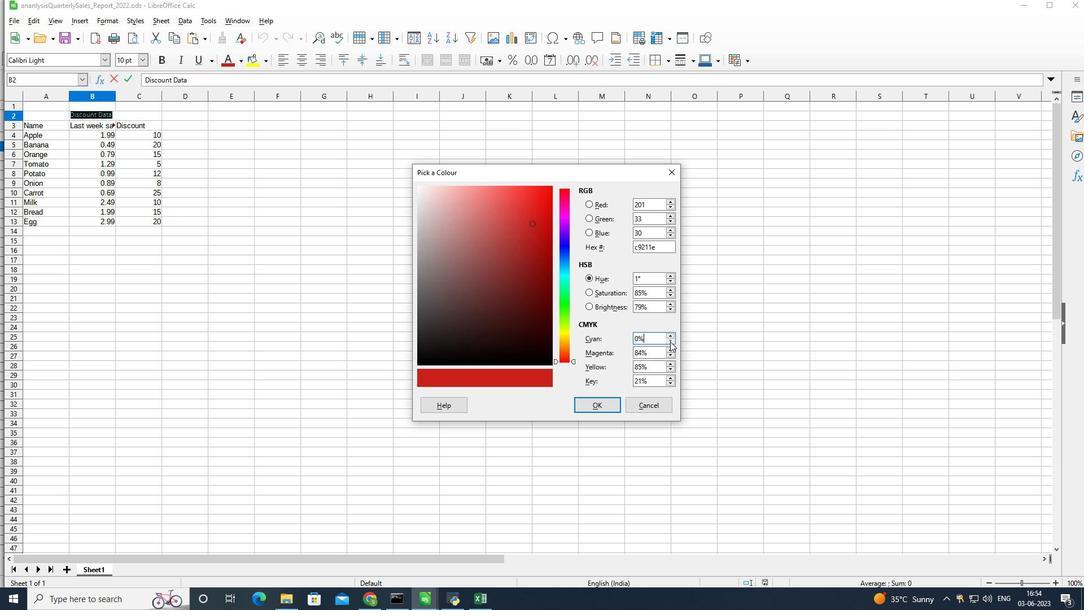 
Action: Mouse pressed left at (668, 340)
Screenshot: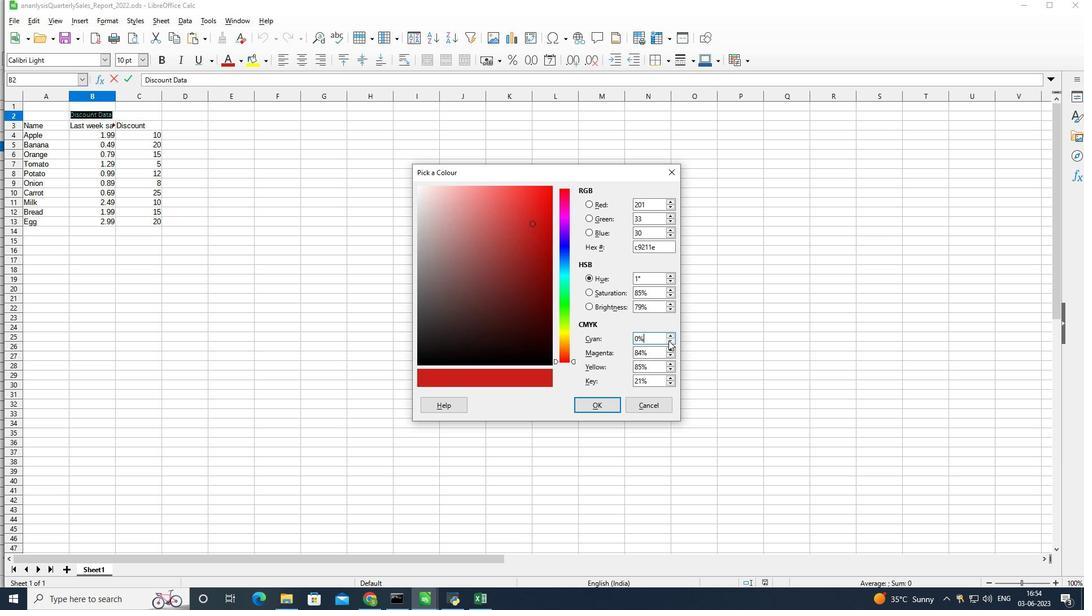 
Action: Mouse moved to (615, 407)
Screenshot: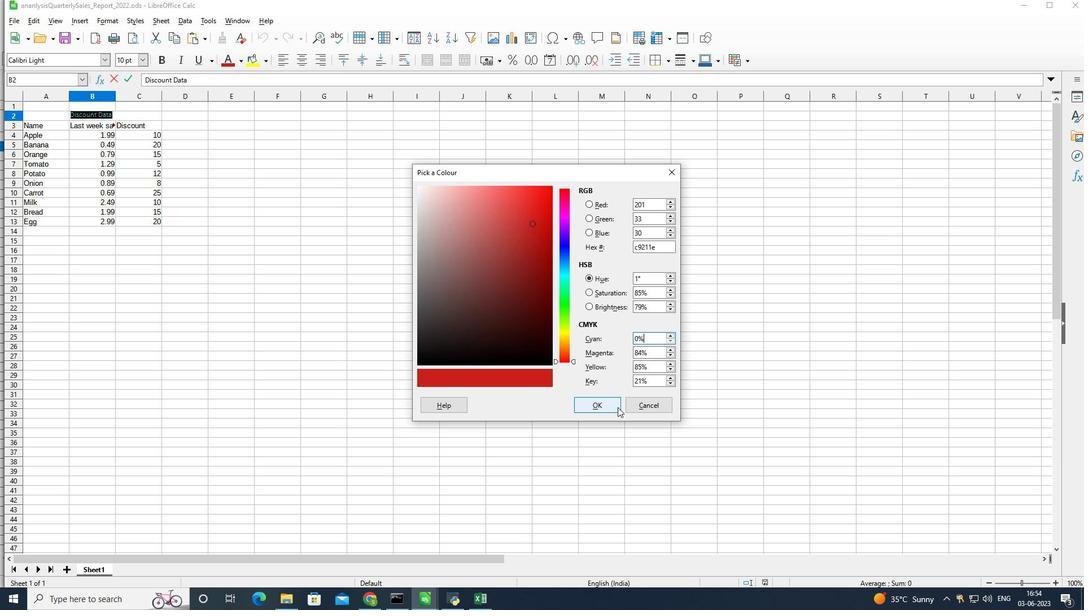 
Action: Mouse pressed left at (615, 407)
Screenshot: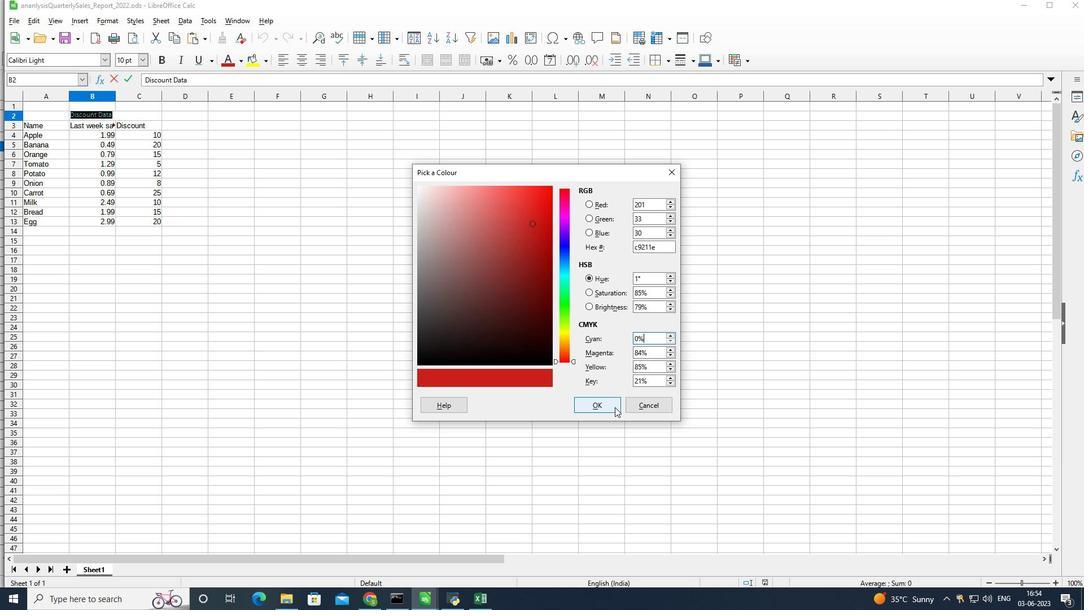 
Action: Mouse moved to (195, 60)
Screenshot: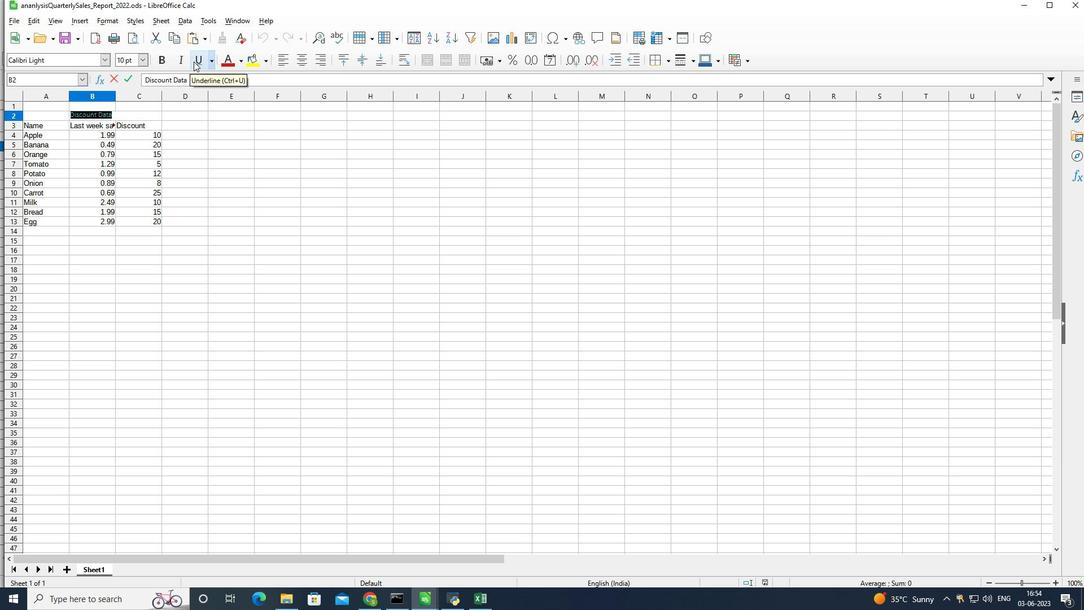 
Action: Mouse pressed left at (195, 60)
Screenshot: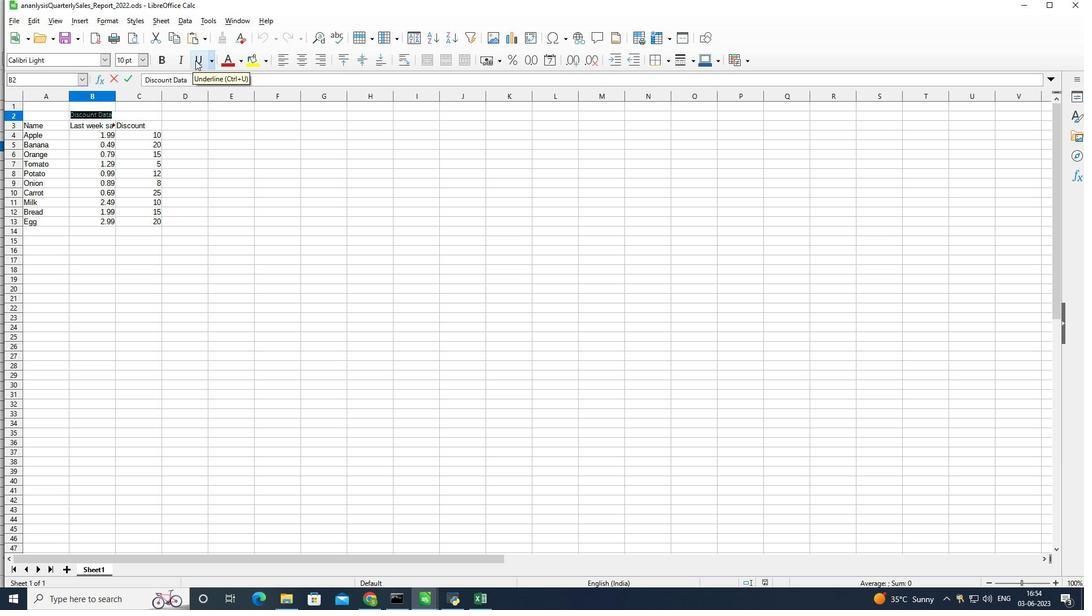 
Action: Mouse moved to (140, 58)
Screenshot: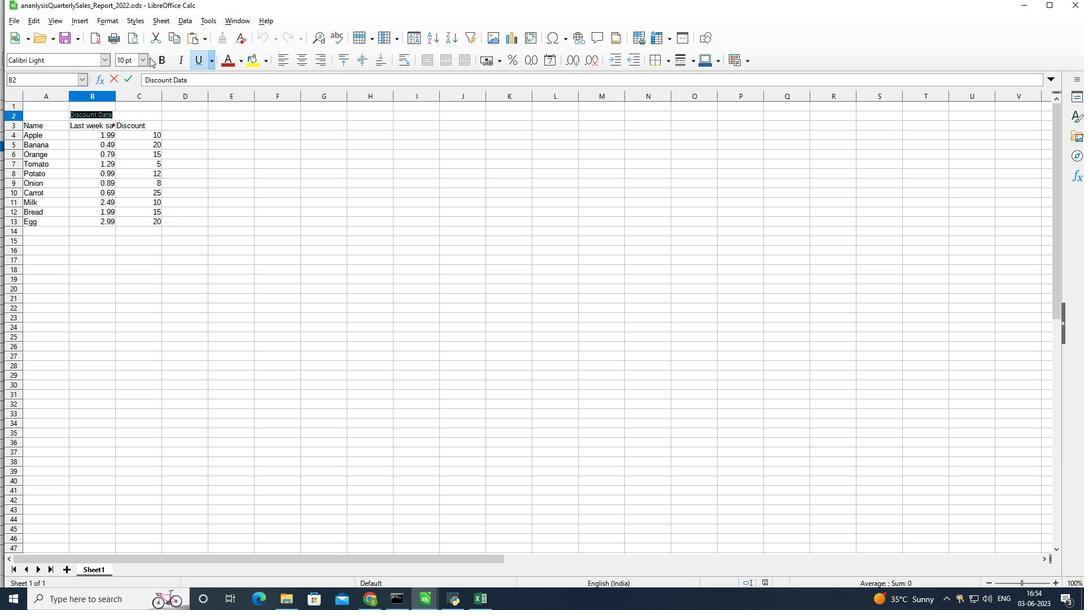 
Action: Mouse pressed left at (140, 58)
Screenshot: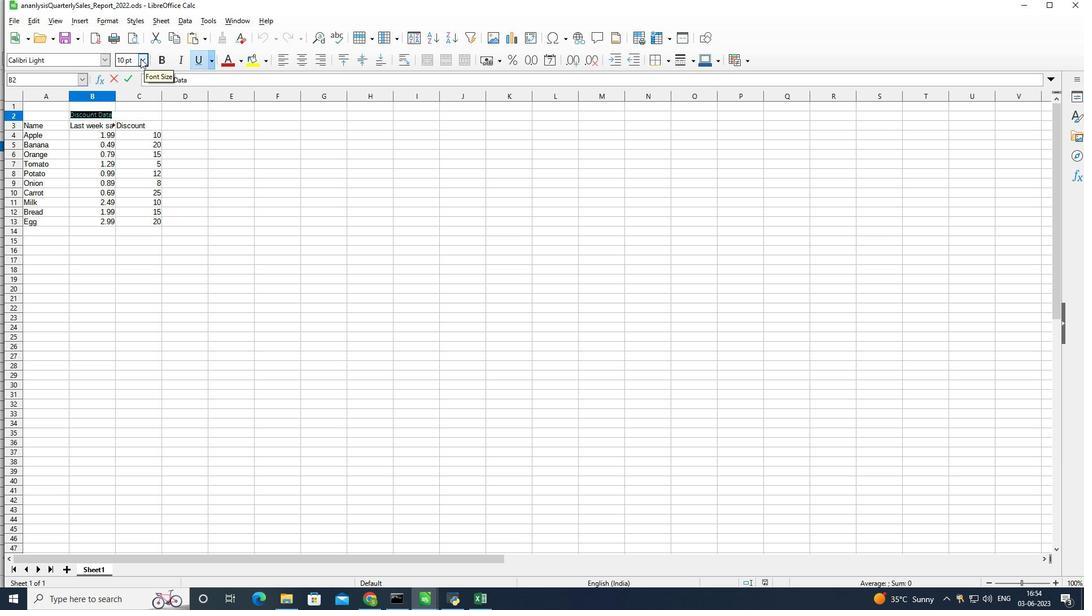 
Action: Mouse moved to (120, 196)
Screenshot: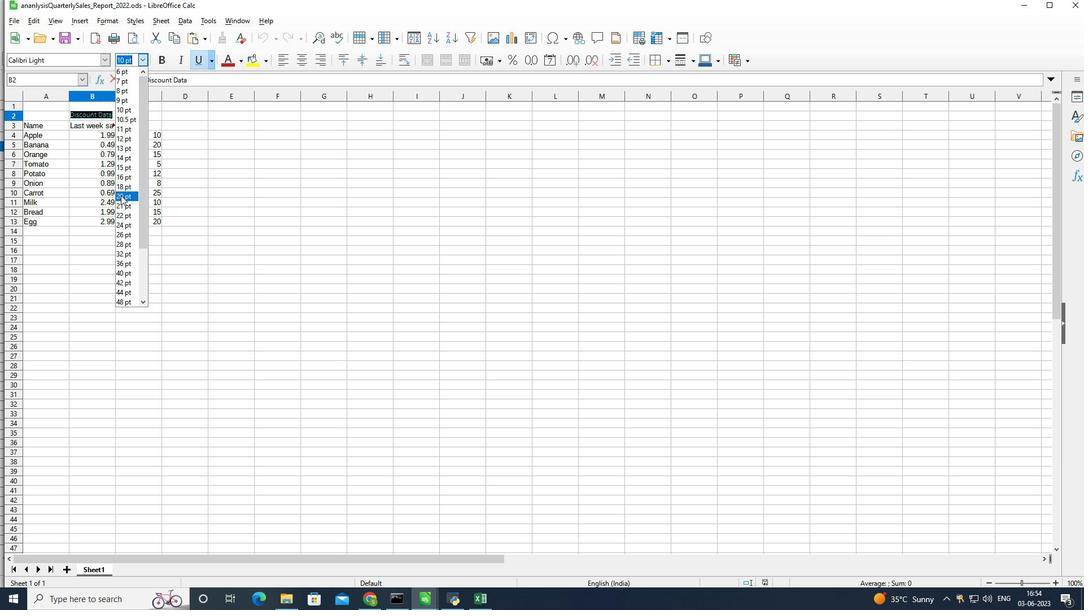 
Action: Mouse pressed left at (120, 196)
Screenshot: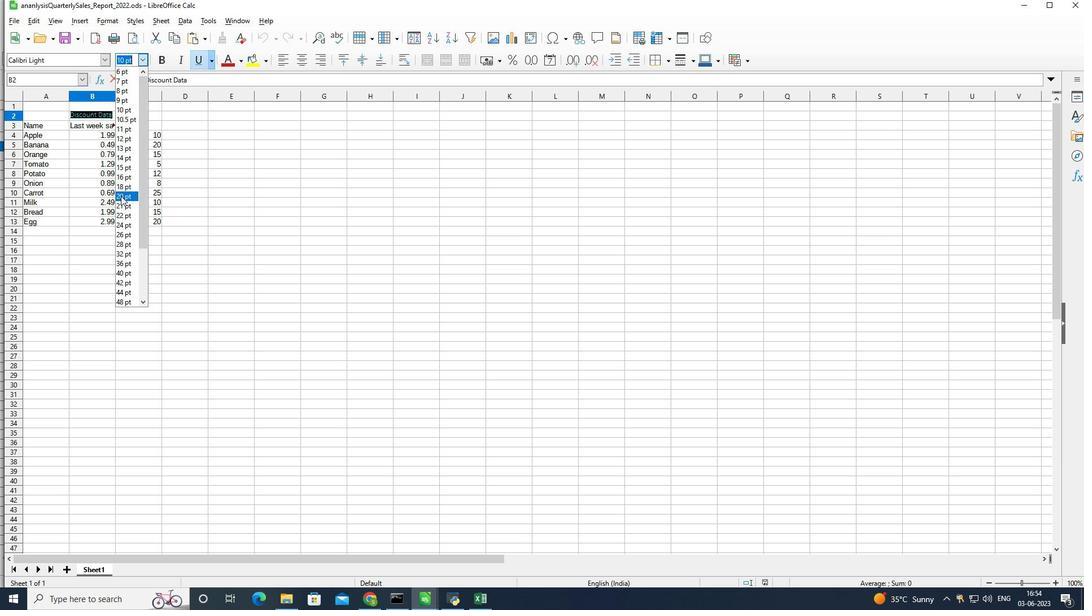 
Action: Mouse moved to (221, 152)
Screenshot: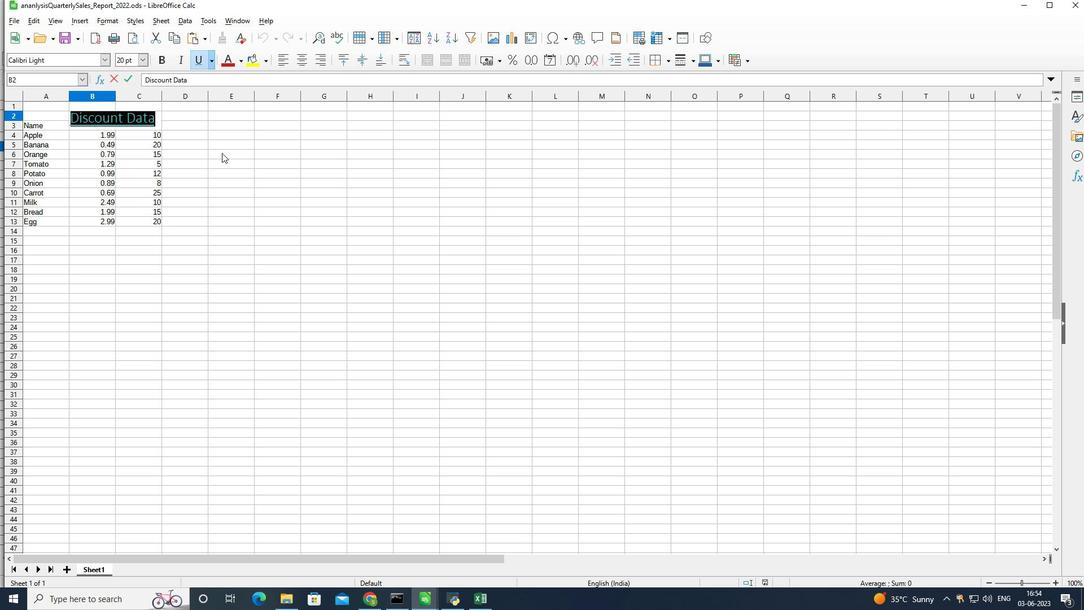 
Action: Mouse pressed left at (221, 152)
Screenshot: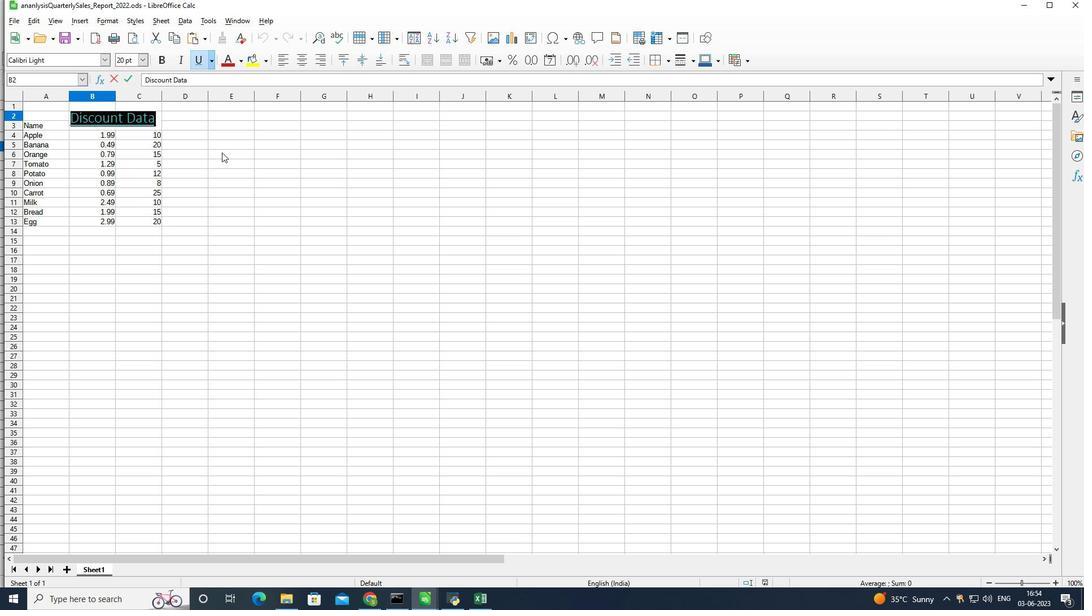 
Action: Mouse moved to (21, 130)
Screenshot: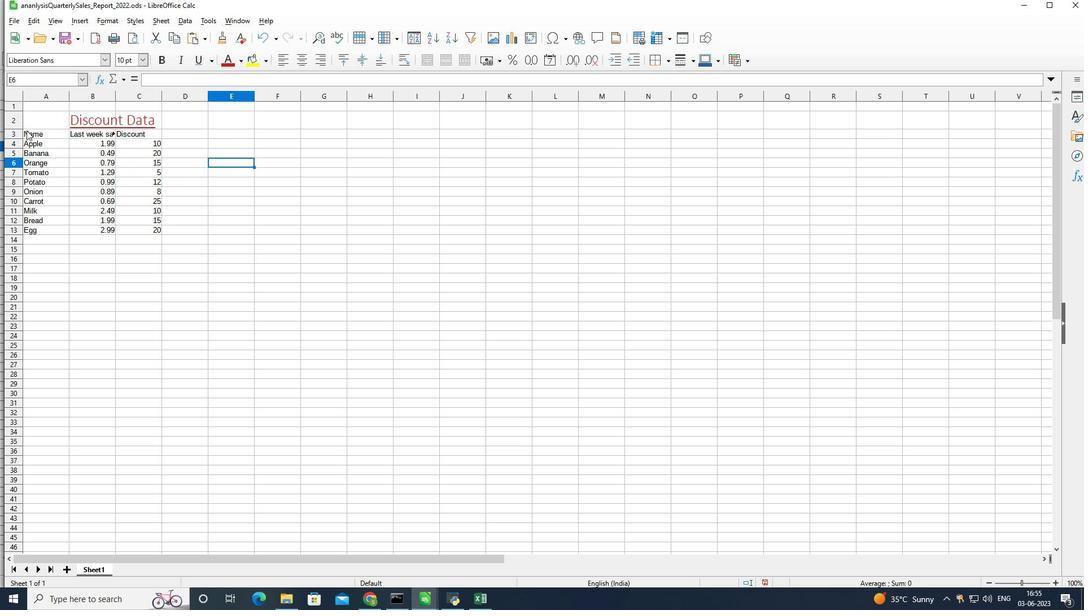 
Action: Mouse pressed left at (21, 130)
Screenshot: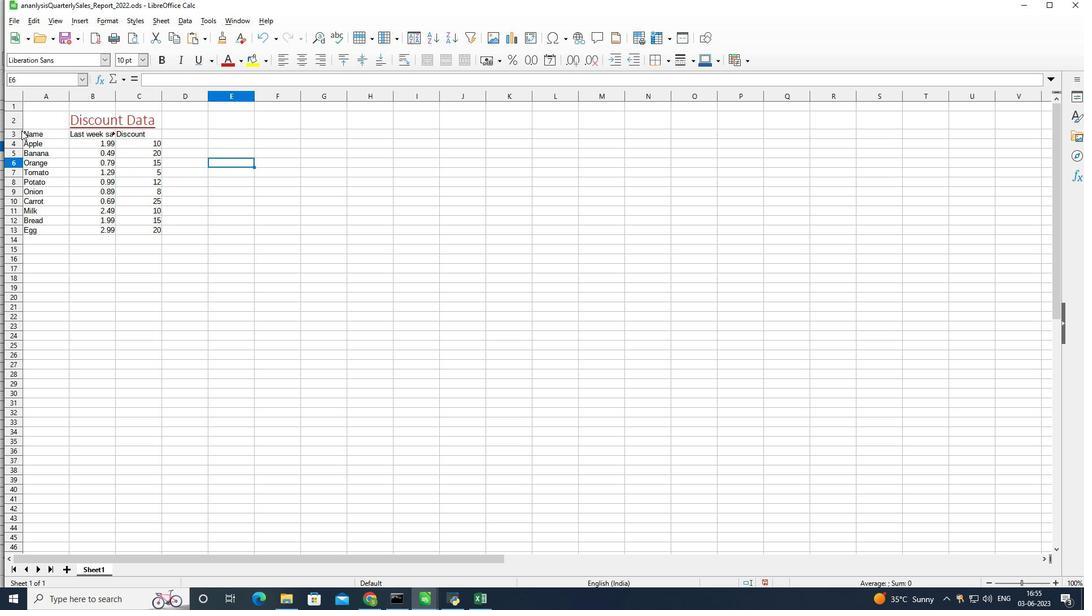 
Action: Mouse moved to (22, 130)
Screenshot: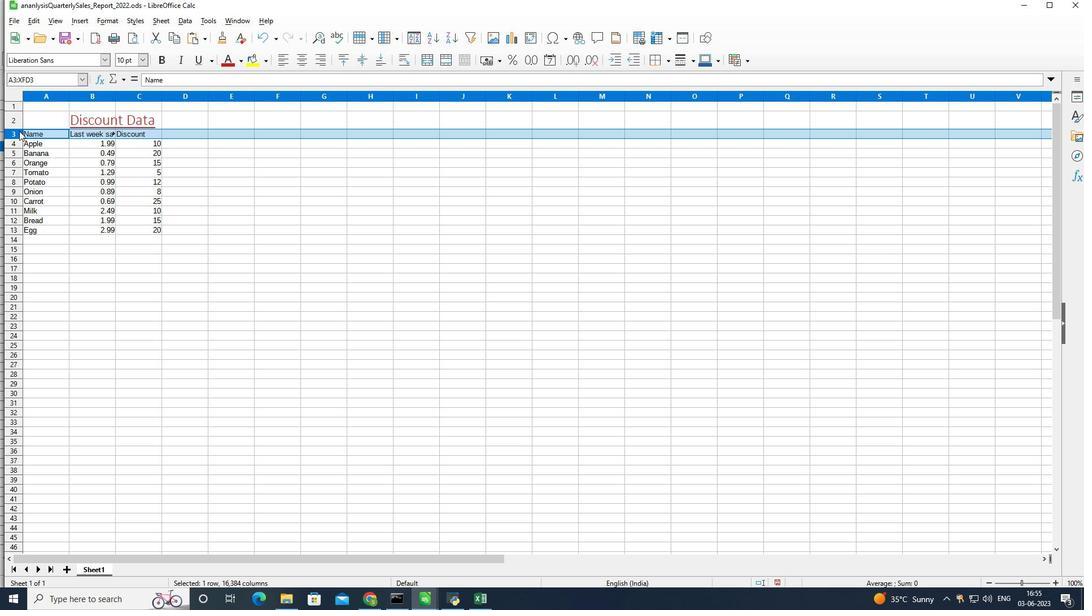 
Action: Mouse pressed left at (22, 130)
Screenshot: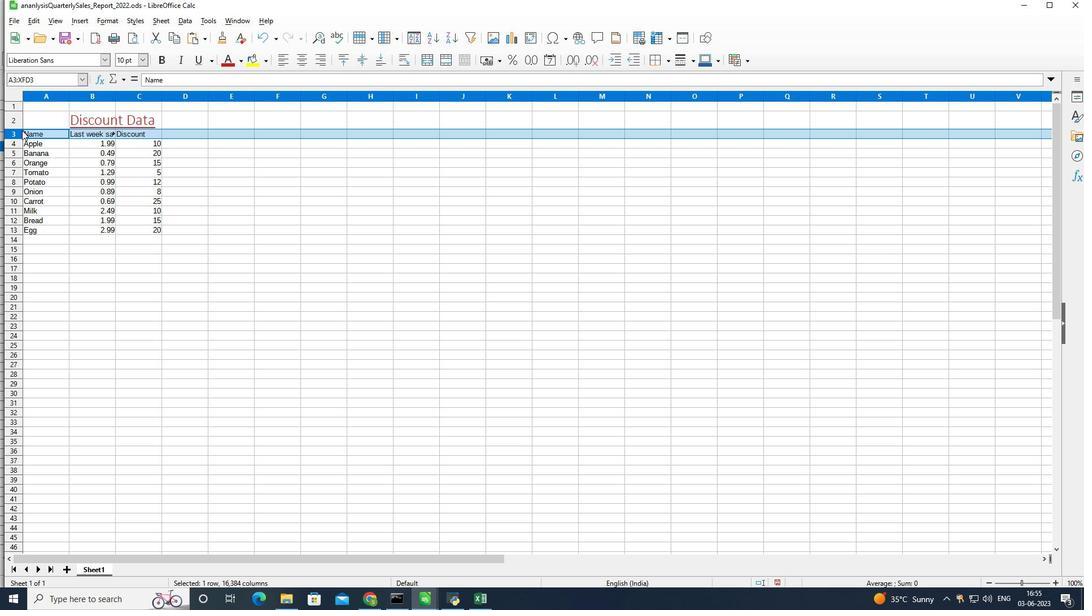 
Action: Mouse moved to (179, 224)
Screenshot: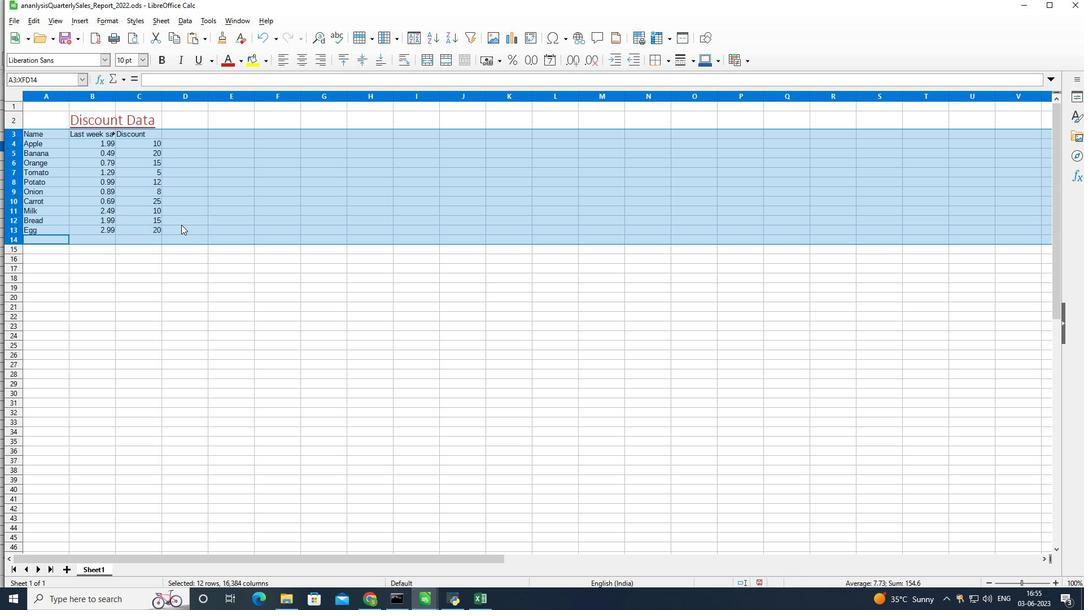 
Action: Mouse pressed left at (179, 224)
Screenshot: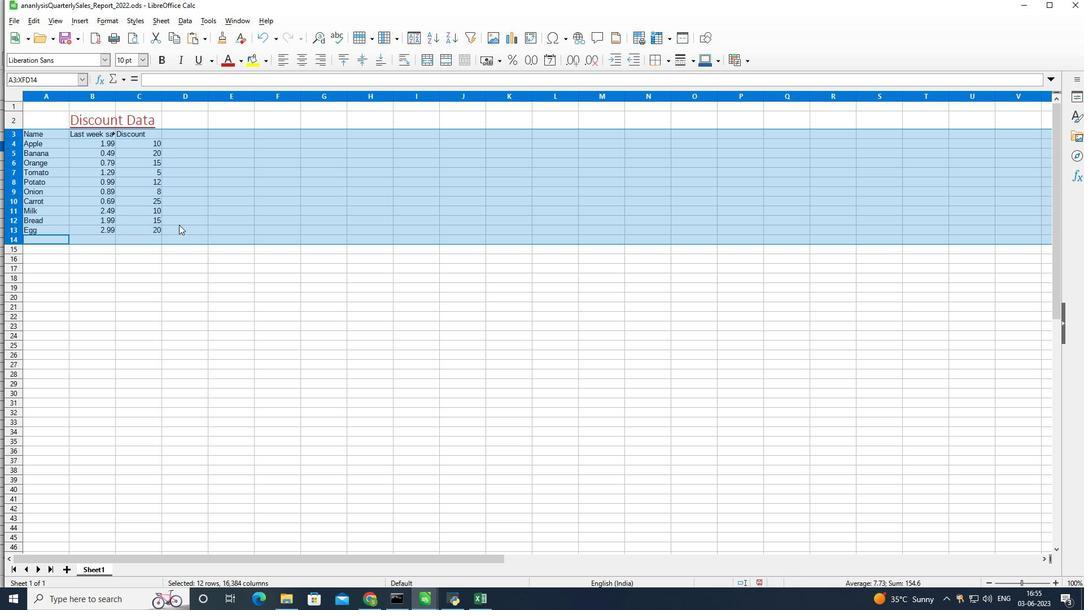 
Action: Mouse moved to (27, 133)
Screenshot: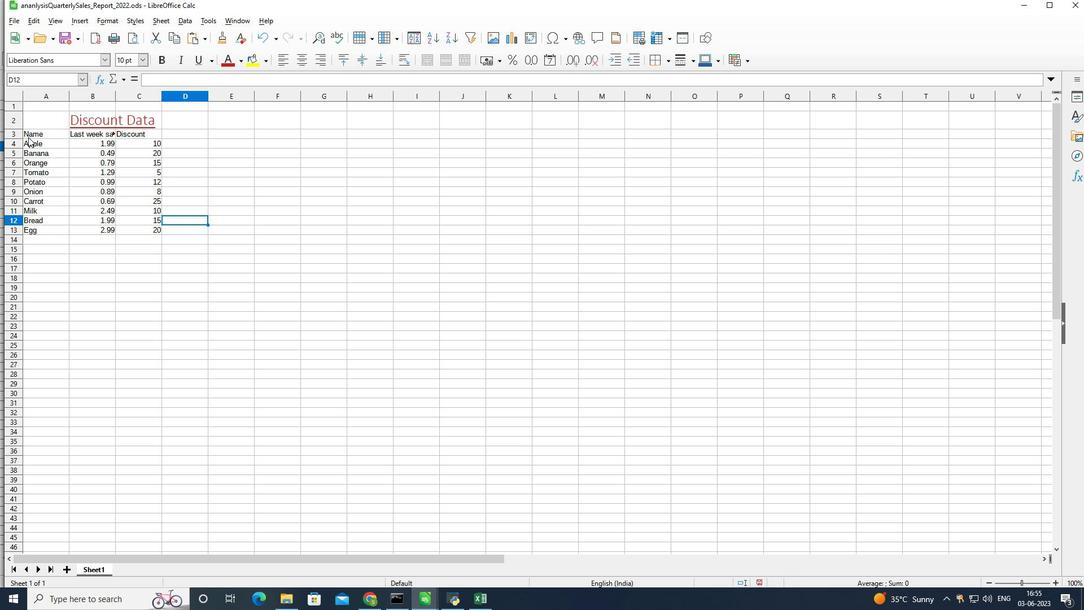 
Action: Mouse pressed left at (27, 133)
Screenshot: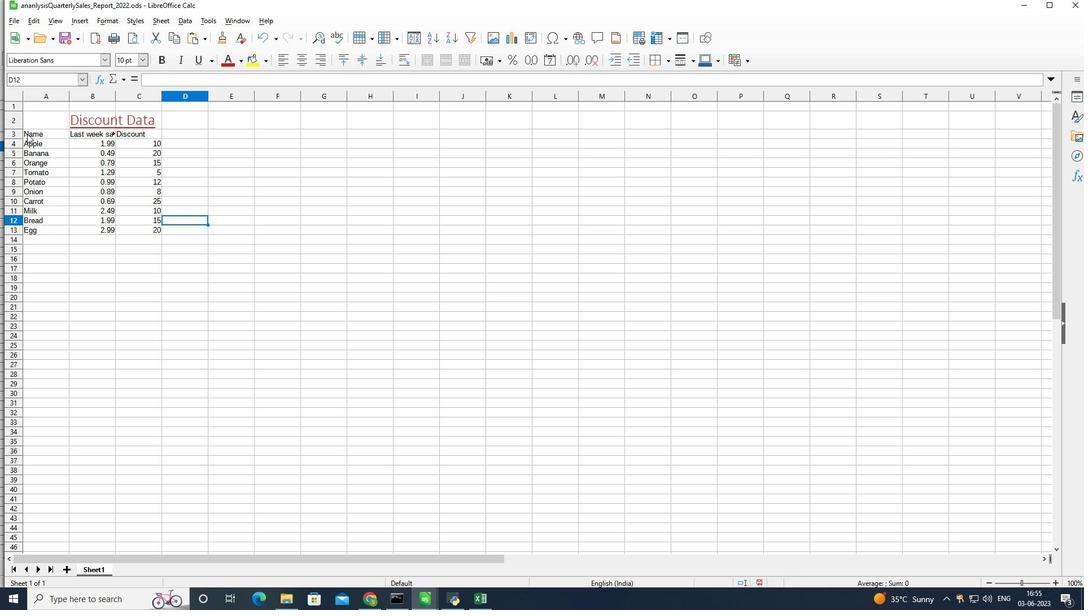 
Action: Mouse moved to (59, 55)
Screenshot: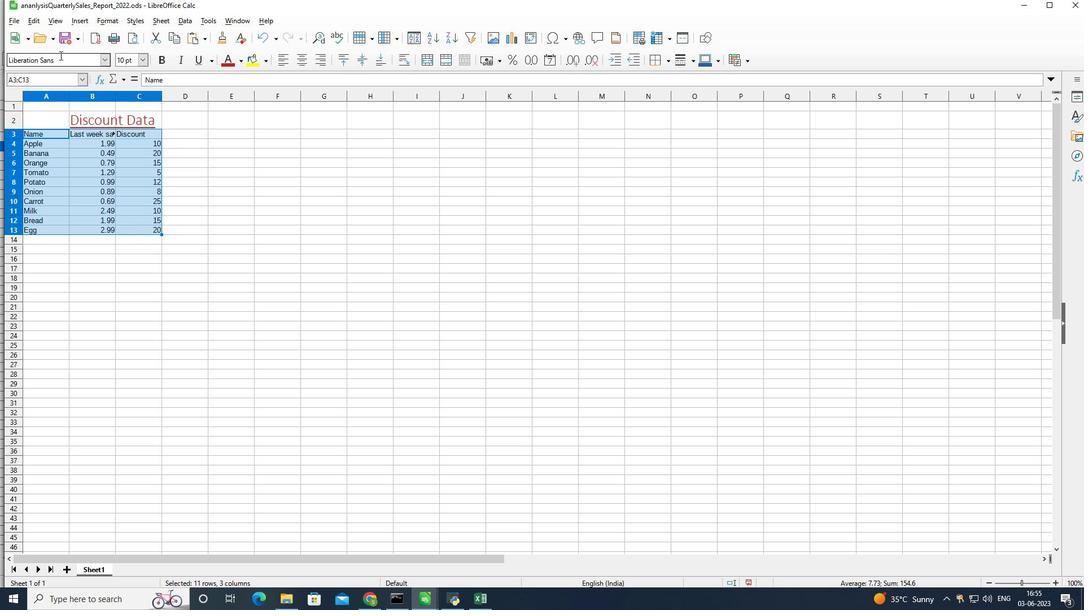 
Action: Mouse pressed left at (59, 55)
Screenshot: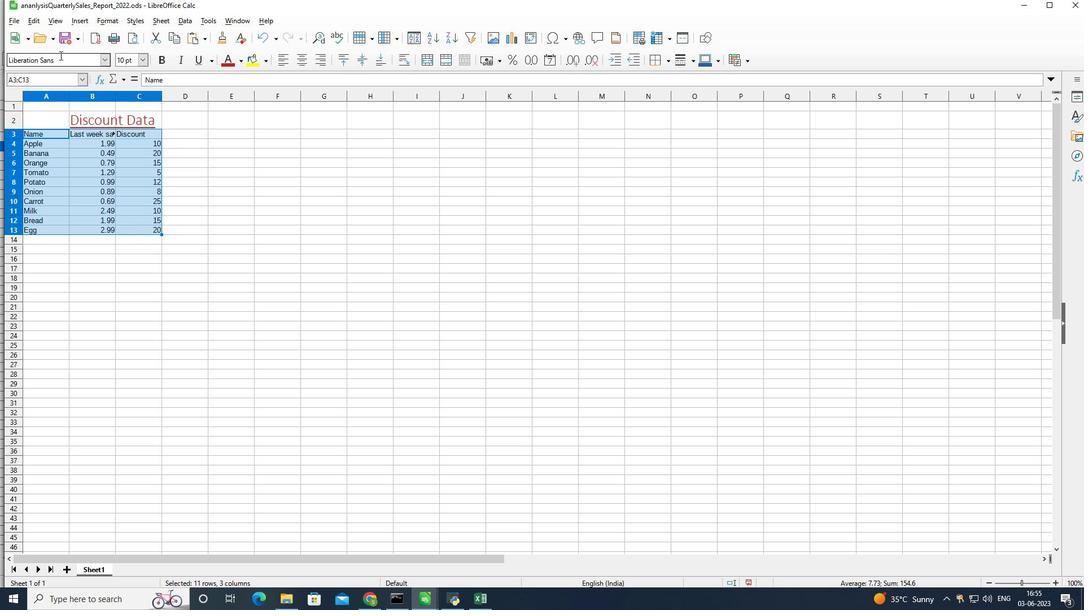 
Action: Mouse moved to (62, 54)
Screenshot: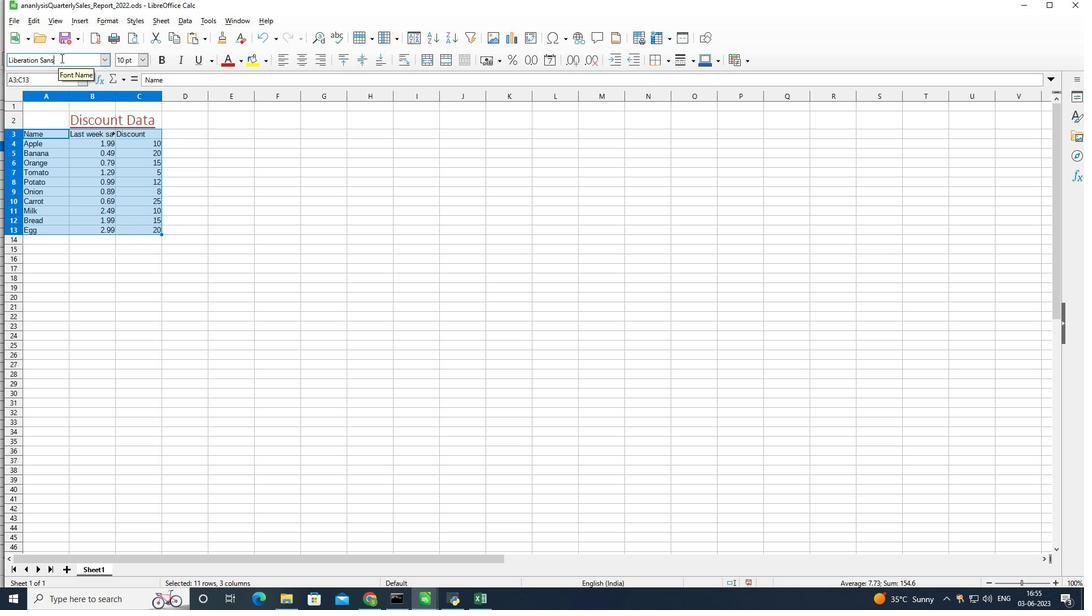 
Action: Key pressed <Key.backspace><Key.backspace><Key.backspace><Key.backspace><Key.backspace><Key.backspace><Key.backspace><Key.backspace><Key.backspace><Key.backspace><Key.backspace><Key.backspace><Key.backspace><Key.backspace><Key.backspace><Key.backspace><Key.backspace><Key.backspace><Key.backspace><Key.backspace><Key.backspace><Key.backspace><Key.backspace><Key.backspace><Key.backspace><Key.backspace><Key.backspace><Key.backspace><Key.backspace><Key.backspace><Key.backspace><Key.shift>Bookman
Screenshot: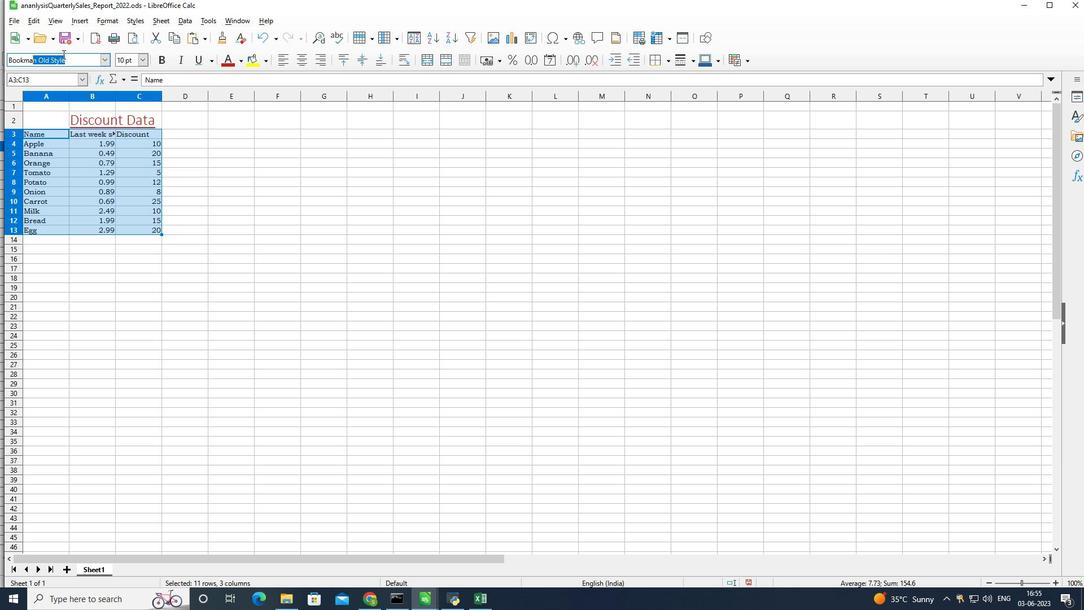 
Action: Mouse moved to (62, 53)
Screenshot: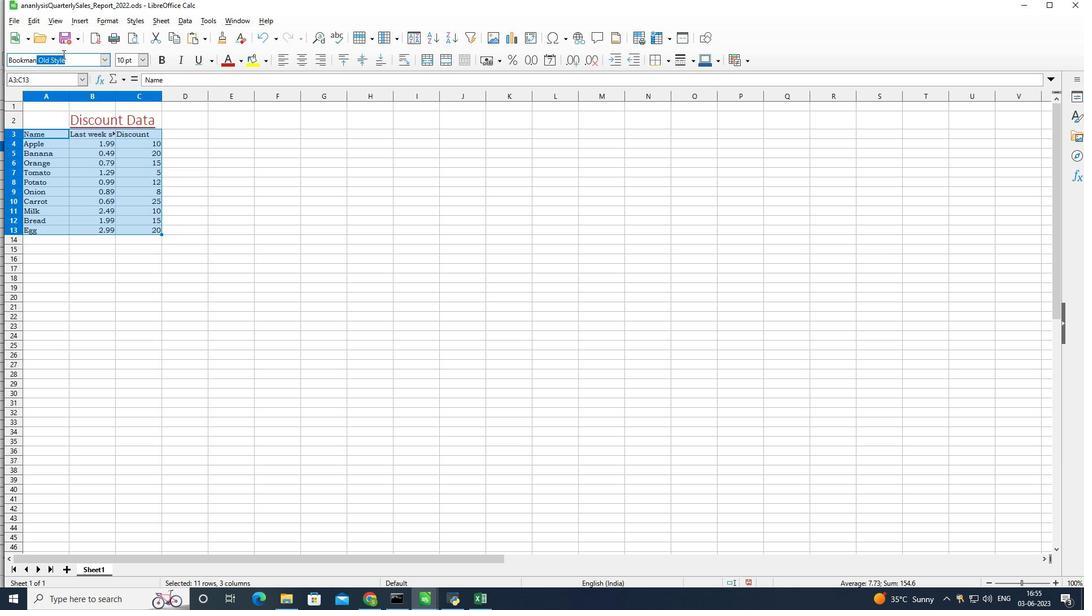 
Action: Key pressed <Key.space>old<Key.enter>
Screenshot: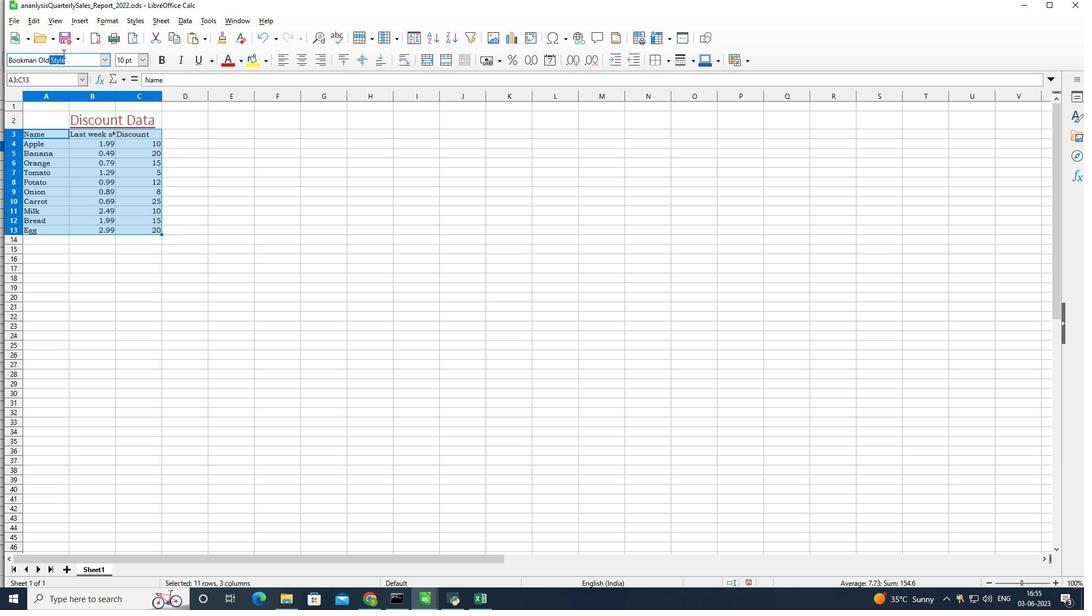 
Action: Mouse moved to (83, 59)
Screenshot: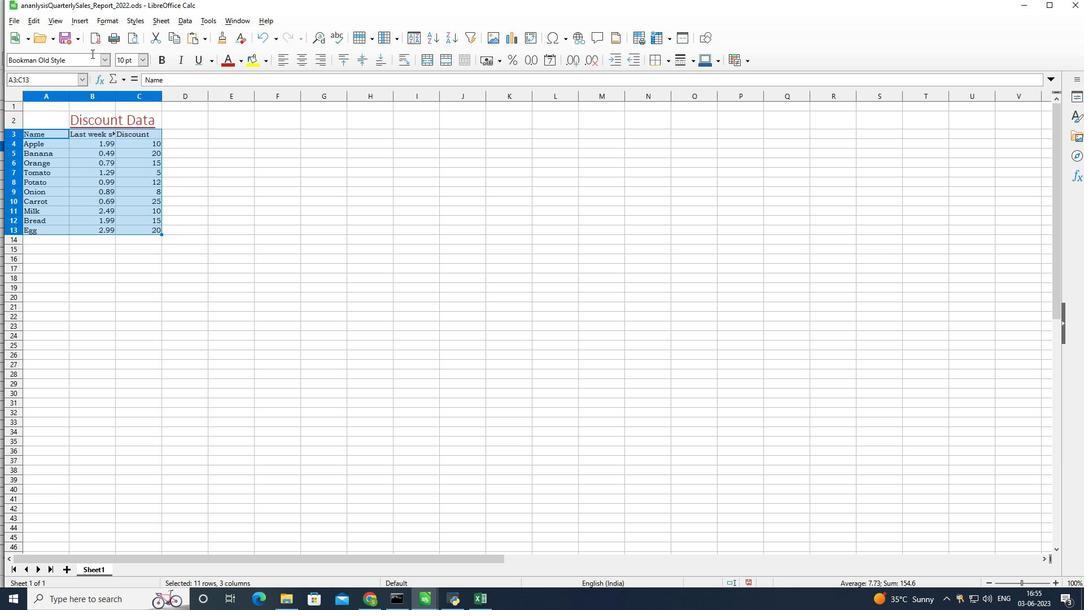 
Action: Mouse pressed left at (83, 59)
Screenshot: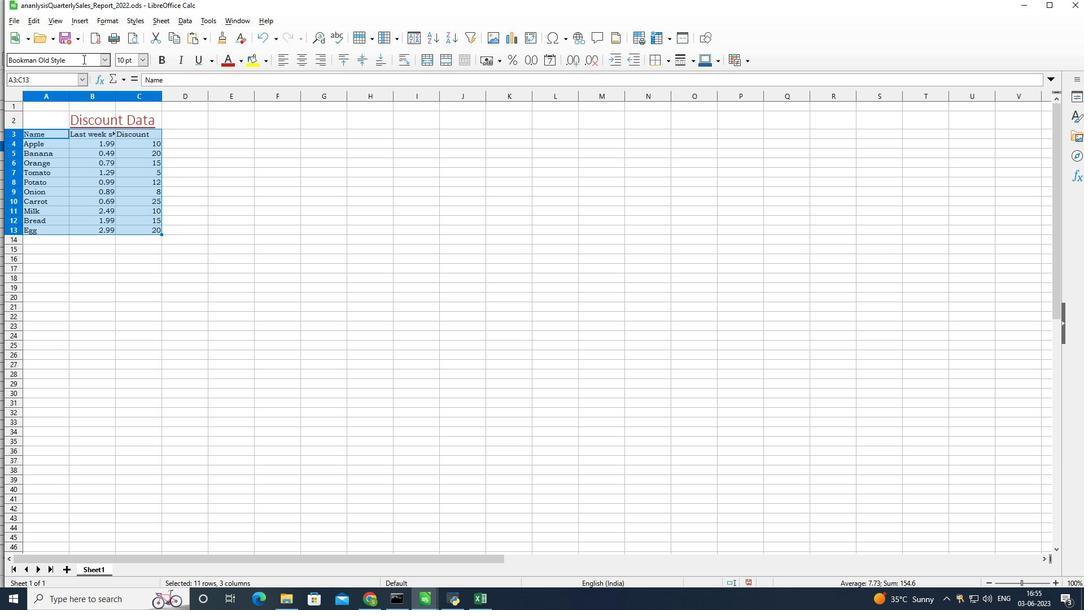
Action: Mouse moved to (83, 56)
Screenshot: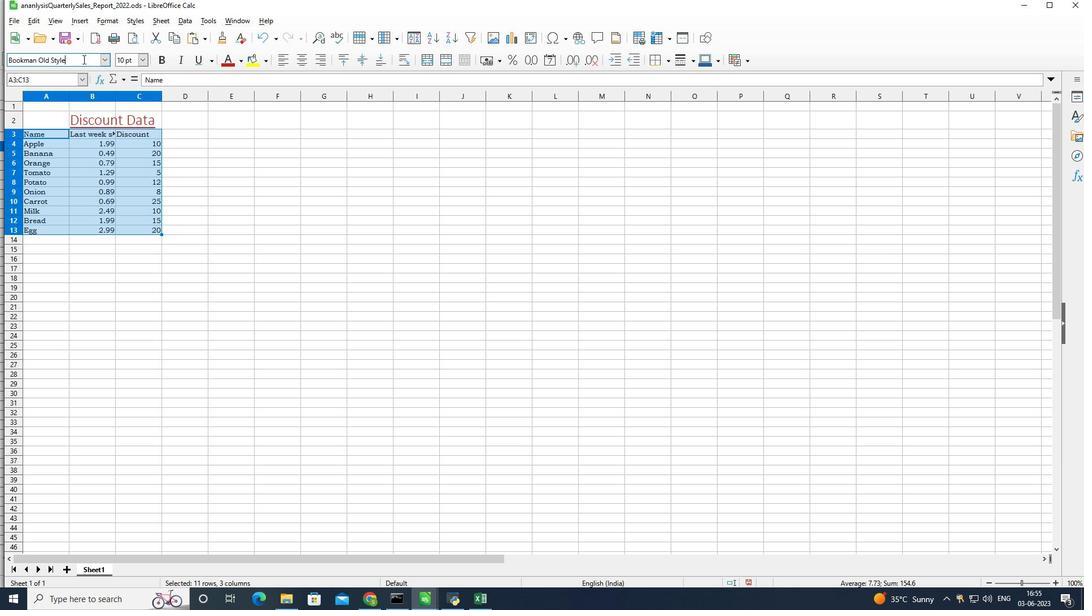 
Action: Key pressed <Key.enter>
Screenshot: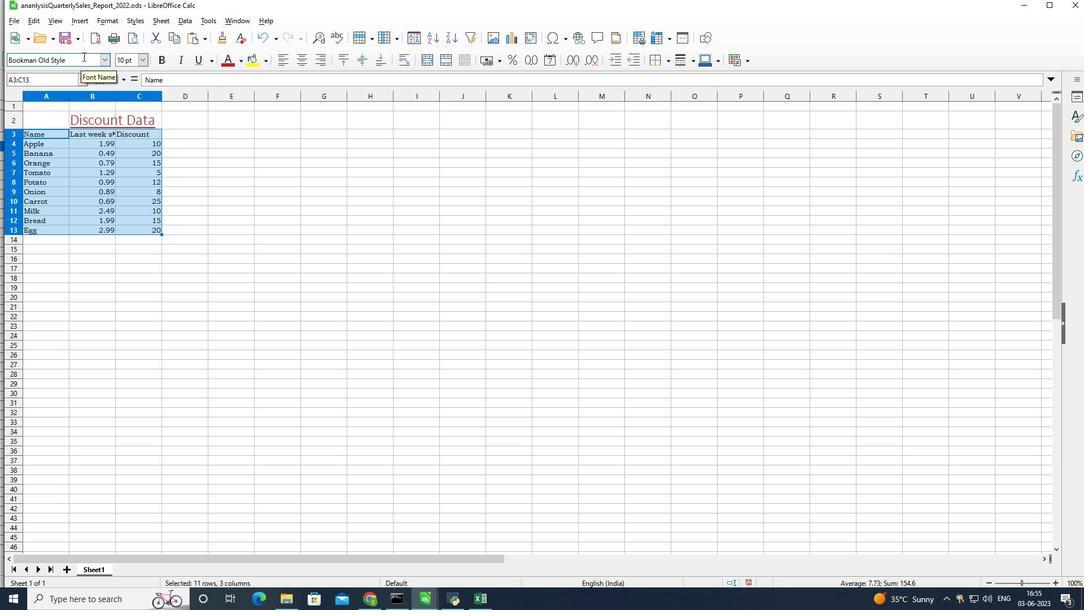 
Action: Mouse moved to (145, 61)
Screenshot: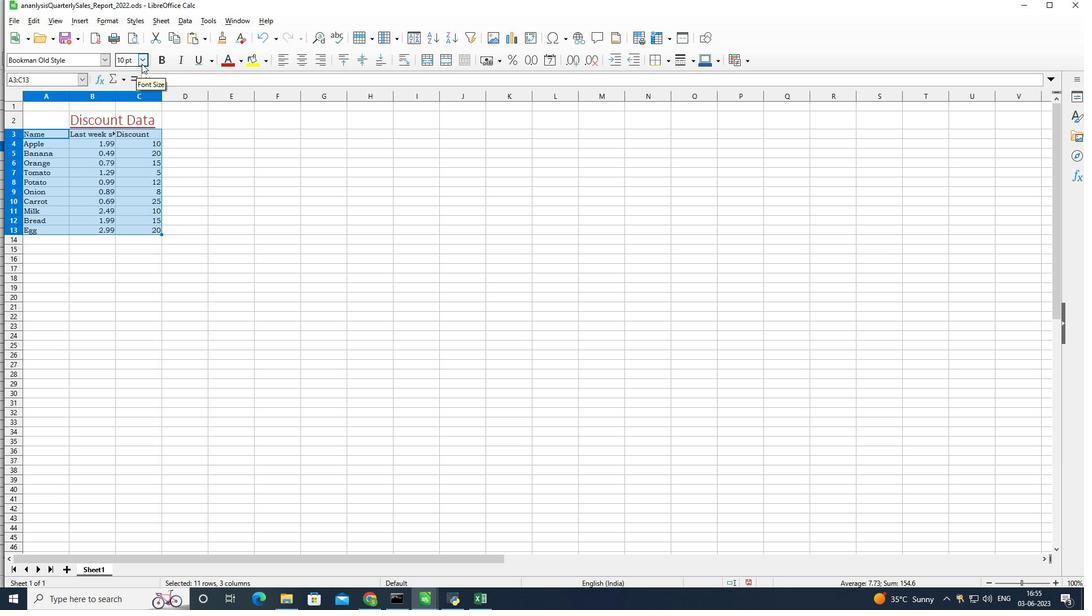 
Action: Mouse pressed left at (145, 61)
Screenshot: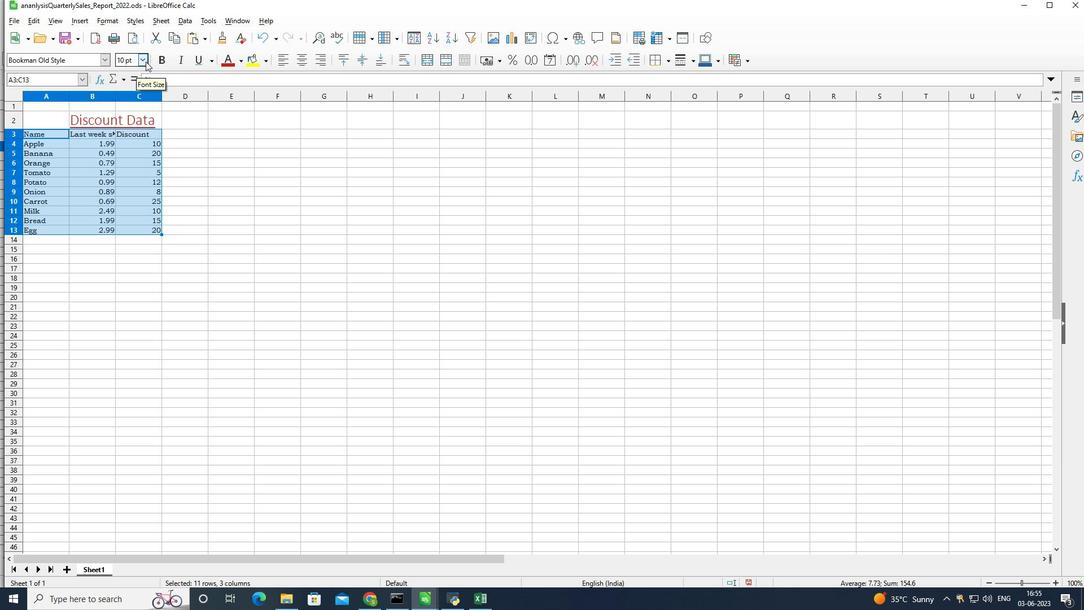 
Action: Mouse moved to (121, 179)
Screenshot: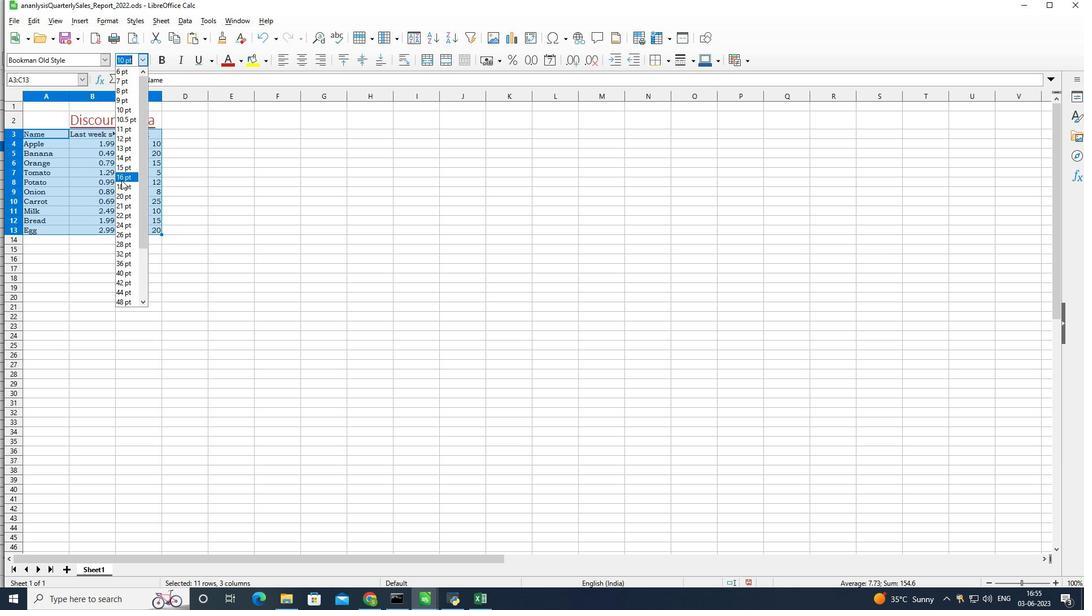 
Action: Mouse pressed left at (121, 179)
Screenshot: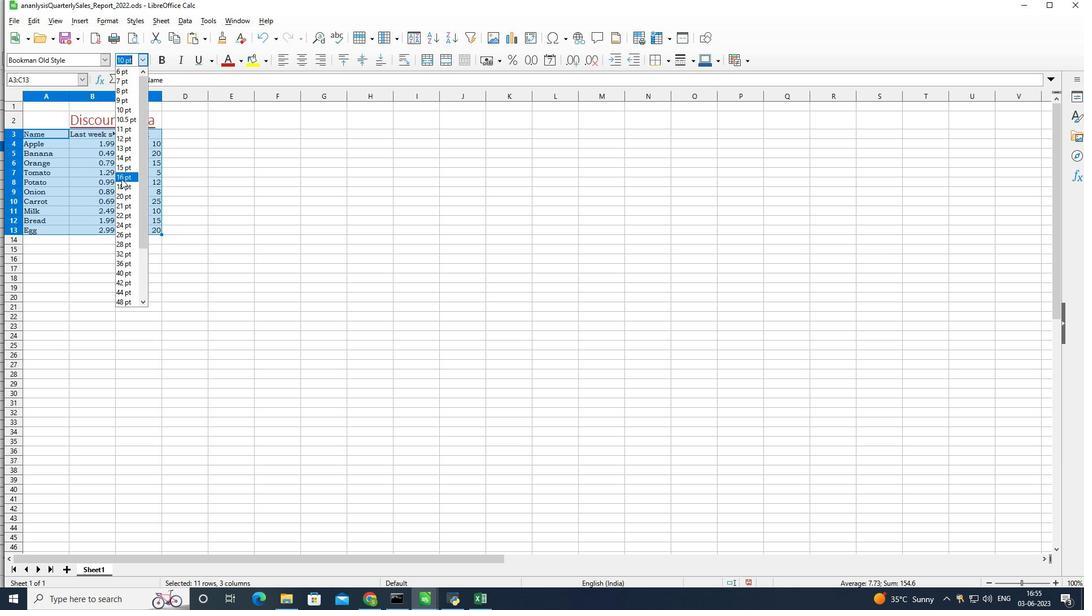 
Action: Mouse moved to (297, 60)
Screenshot: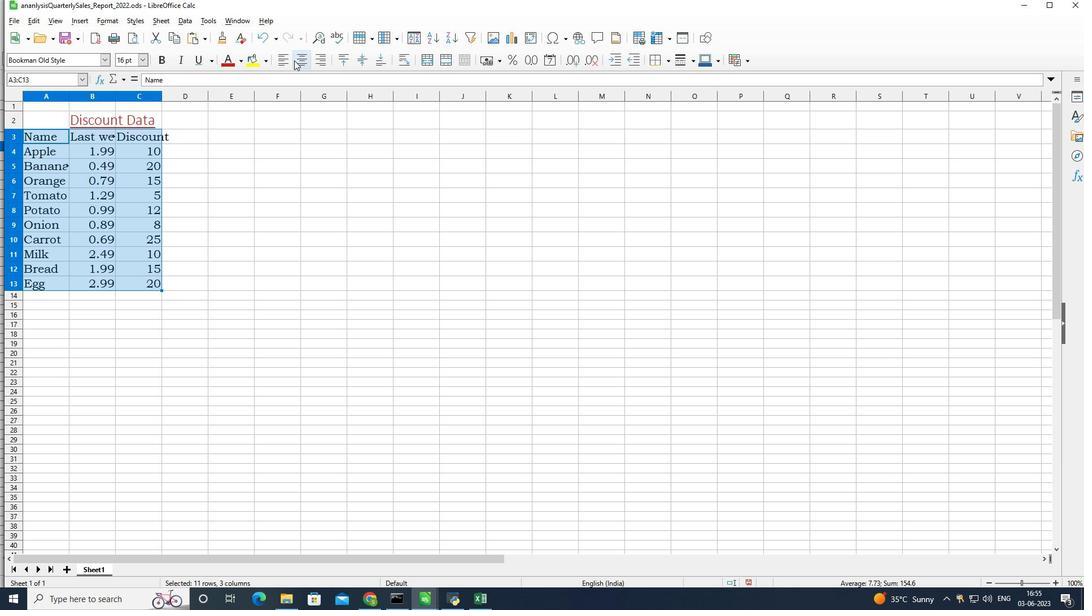 
Action: Mouse pressed left at (297, 60)
Screenshot: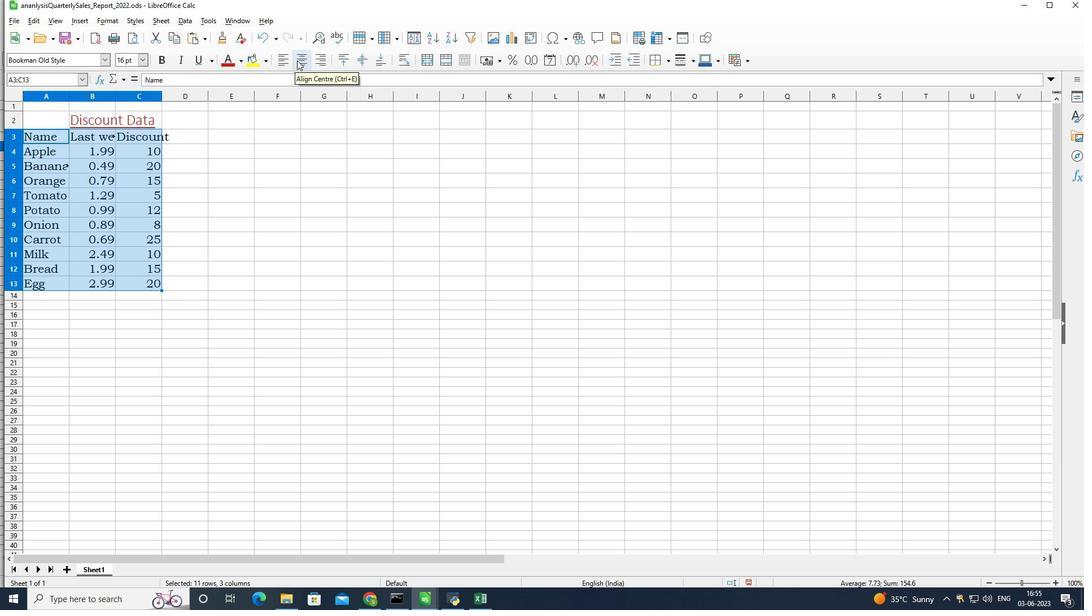 
Action: Mouse moved to (98, 119)
Screenshot: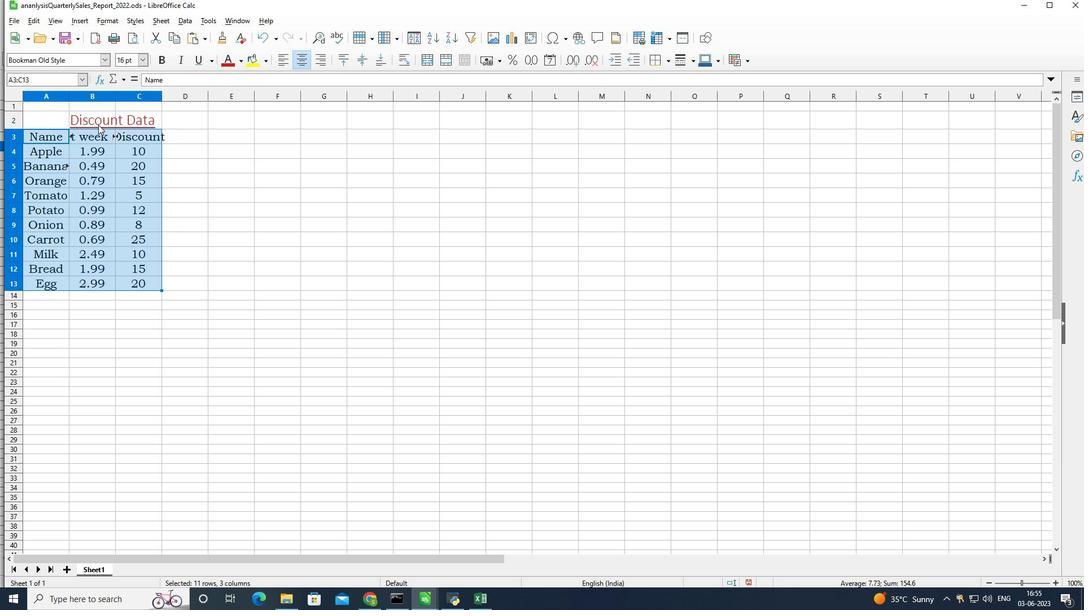 
Action: Mouse pressed left at (98, 119)
Screenshot: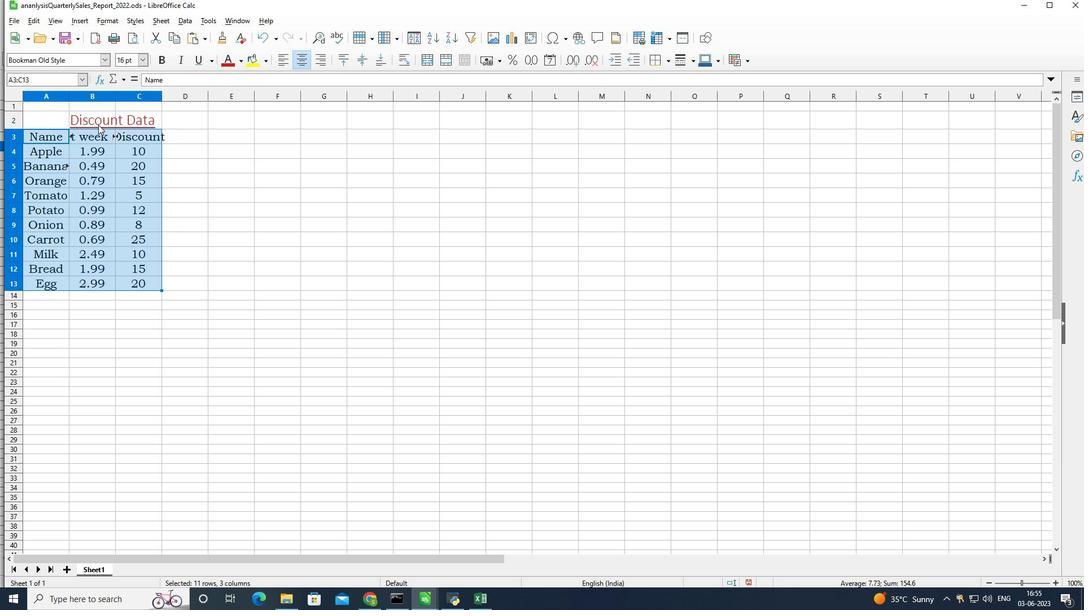 
Action: Mouse pressed left at (98, 119)
Screenshot: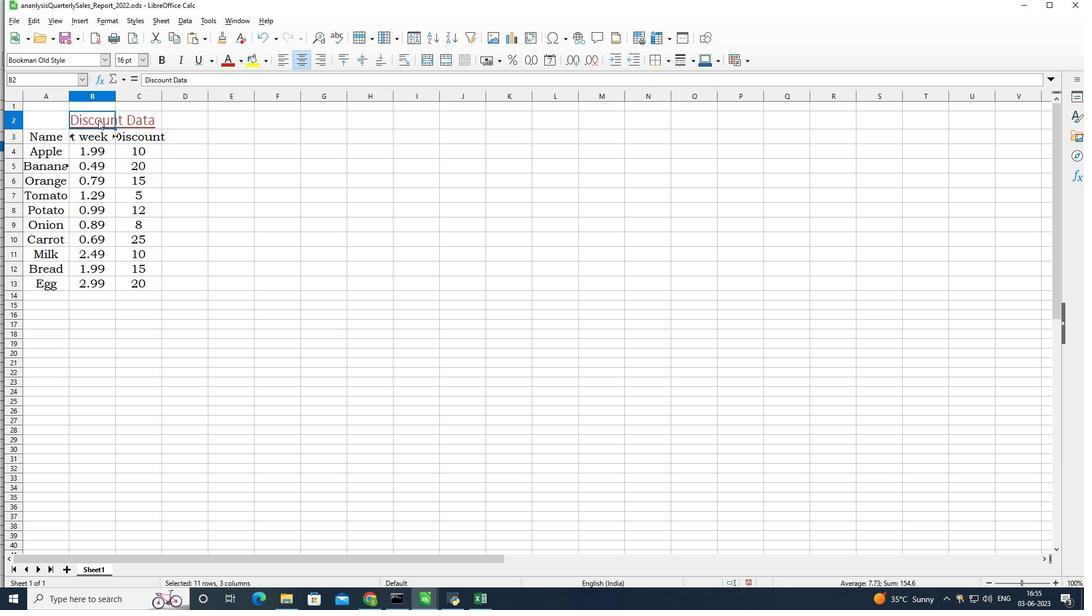 
Action: Mouse pressed left at (98, 119)
Screenshot: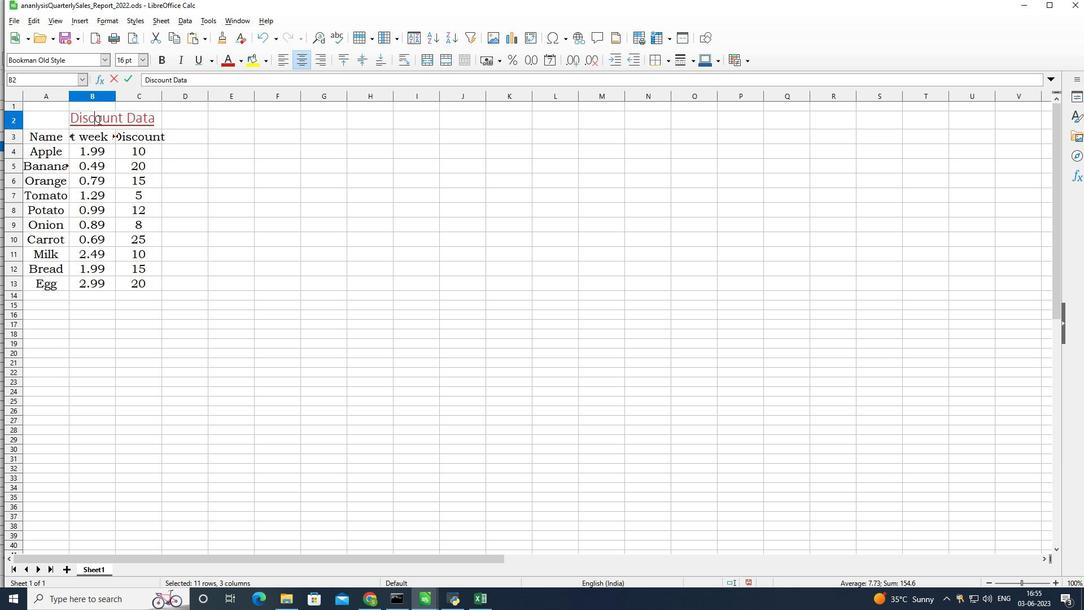 
Action: Mouse moved to (297, 59)
Screenshot: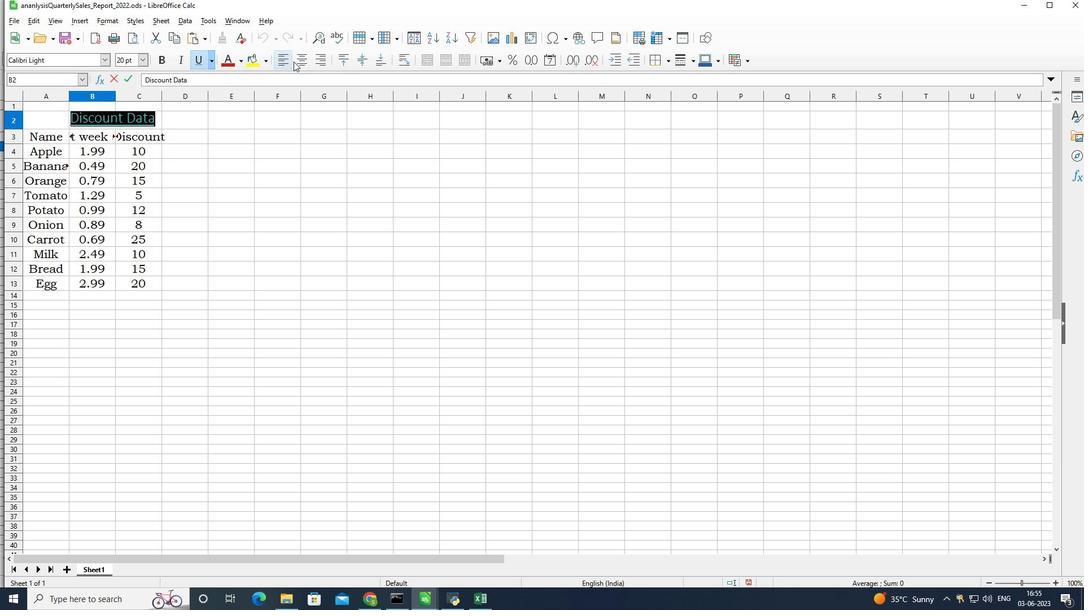
Action: Mouse pressed left at (297, 59)
Screenshot: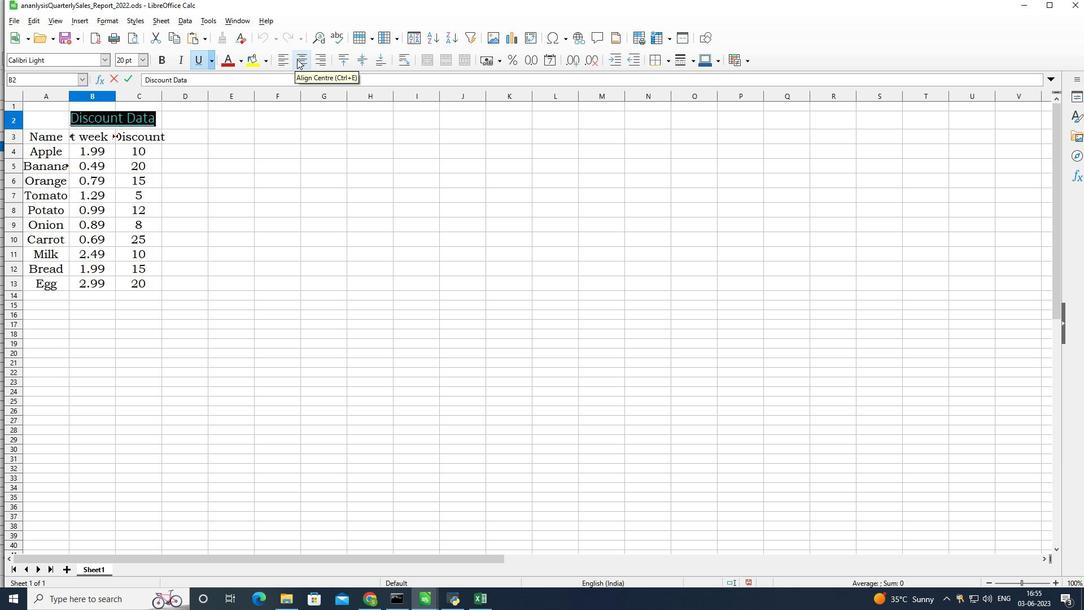 
Action: Mouse moved to (186, 147)
Screenshot: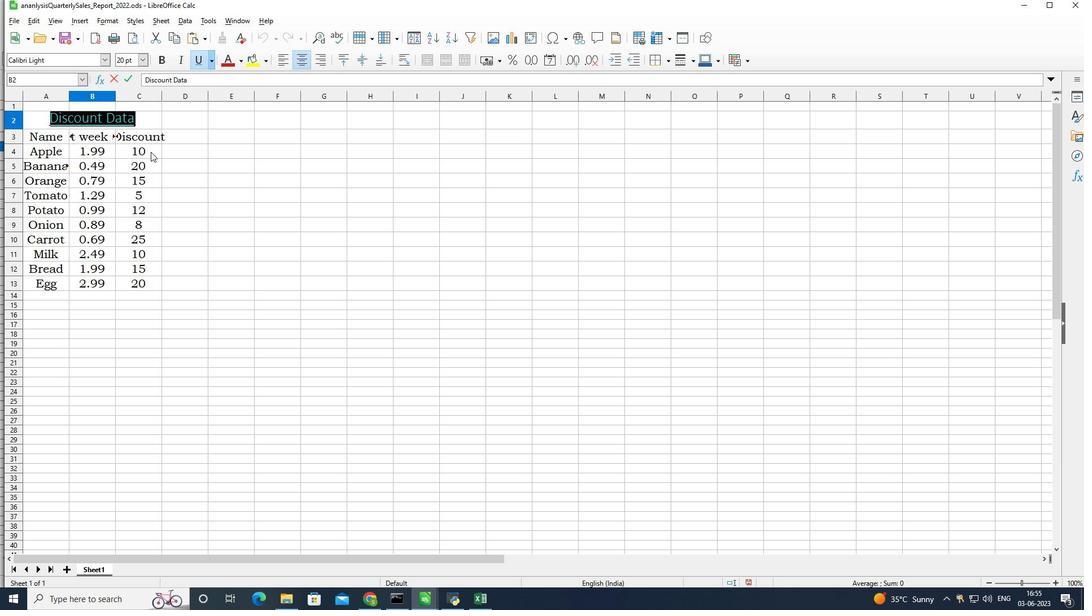 
Action: Mouse pressed left at (186, 147)
Screenshot: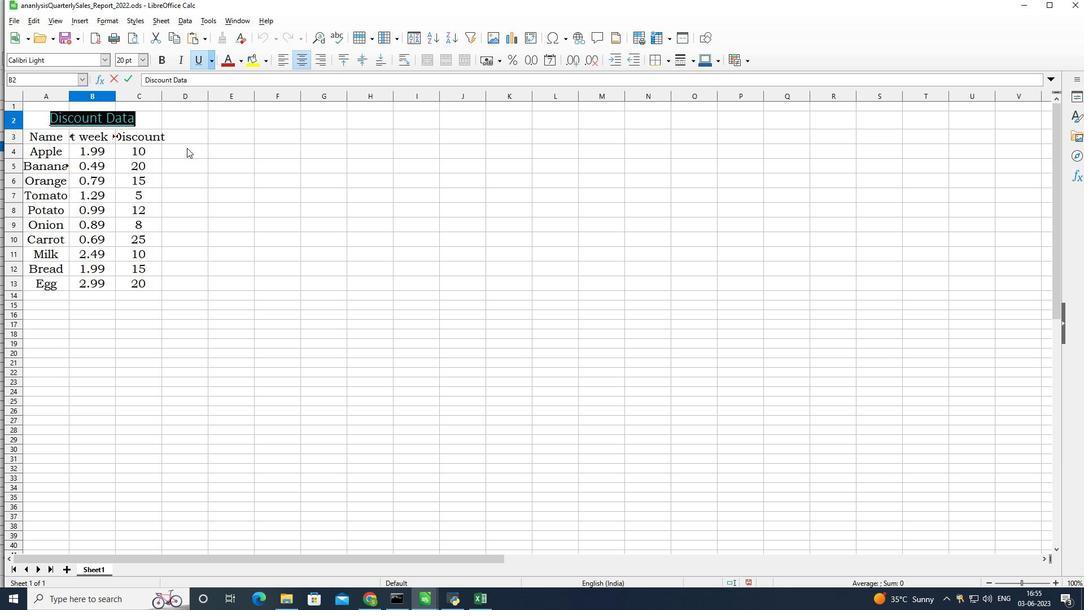 
Action: Mouse moved to (167, 201)
Screenshot: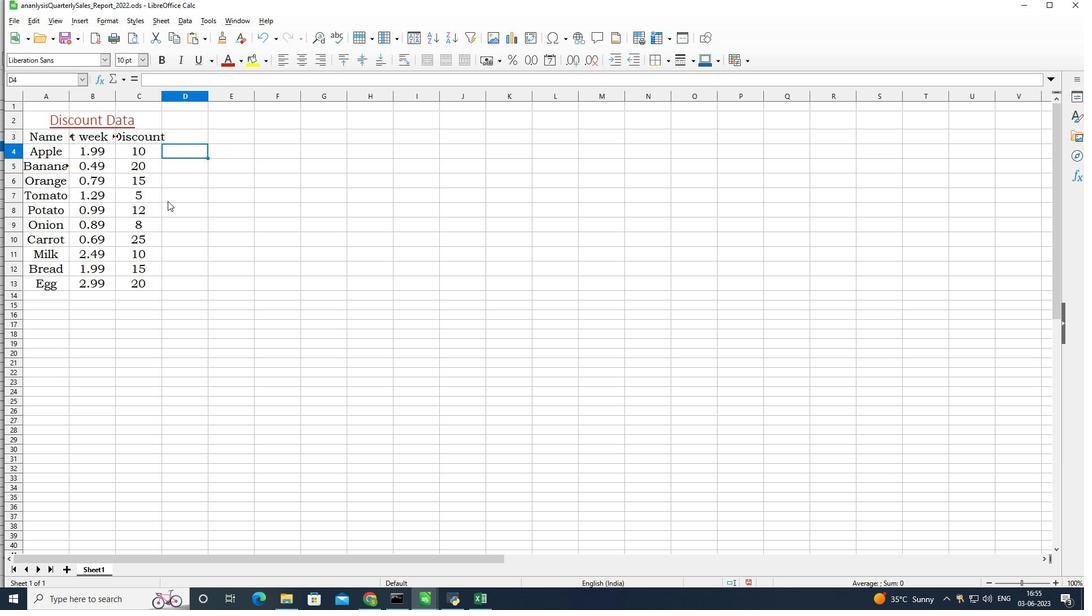 
